 Task: Disable all dependabot security updates in the code security and analysis section.
Action: Mouse moved to (1187, 140)
Screenshot: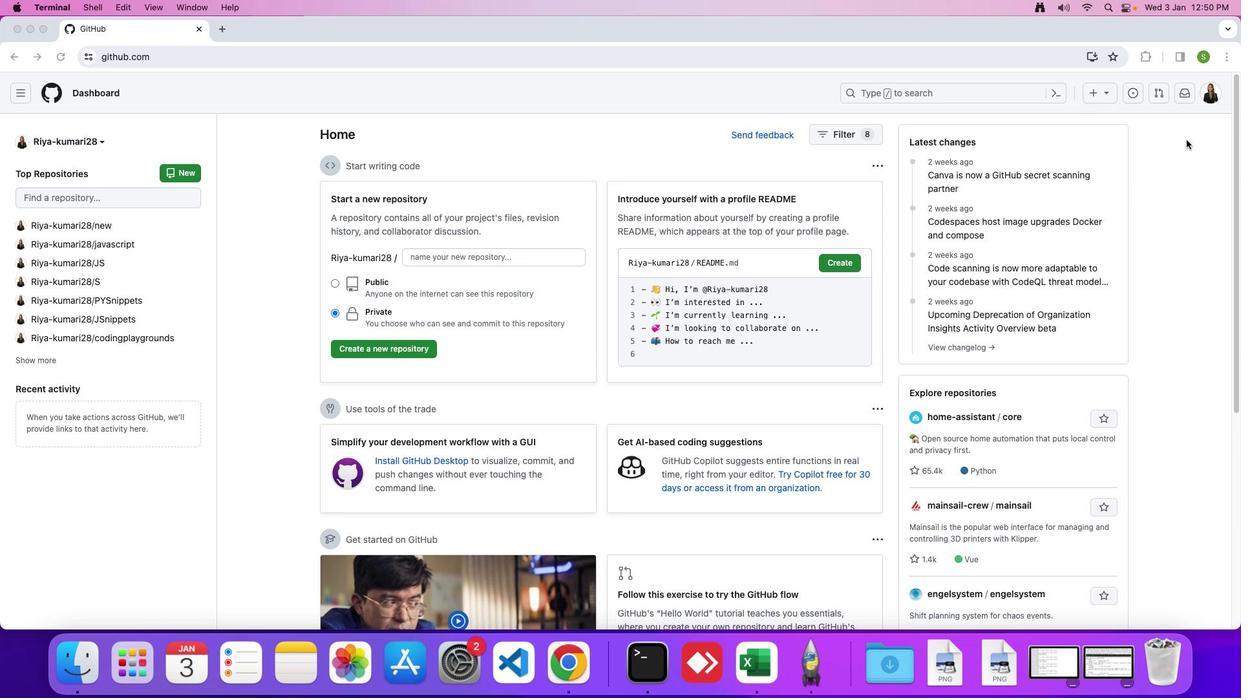 
Action: Mouse pressed left at (1187, 140)
Screenshot: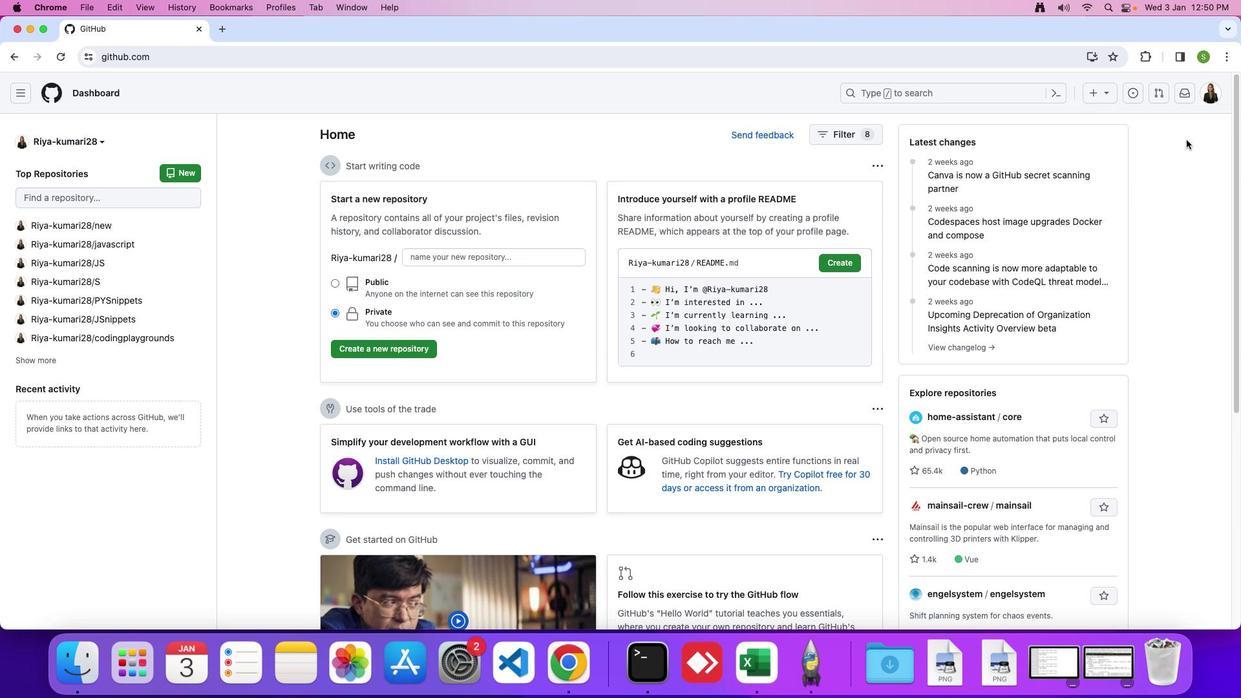 
Action: Mouse moved to (1214, 88)
Screenshot: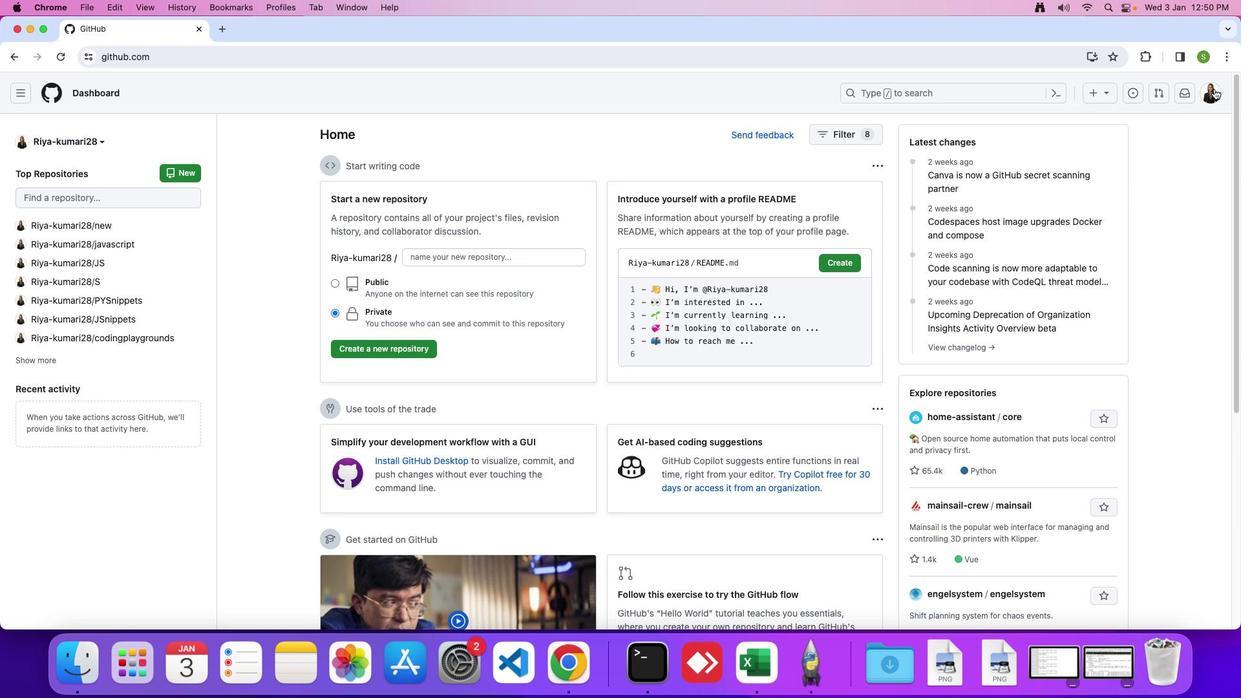 
Action: Mouse pressed left at (1214, 88)
Screenshot: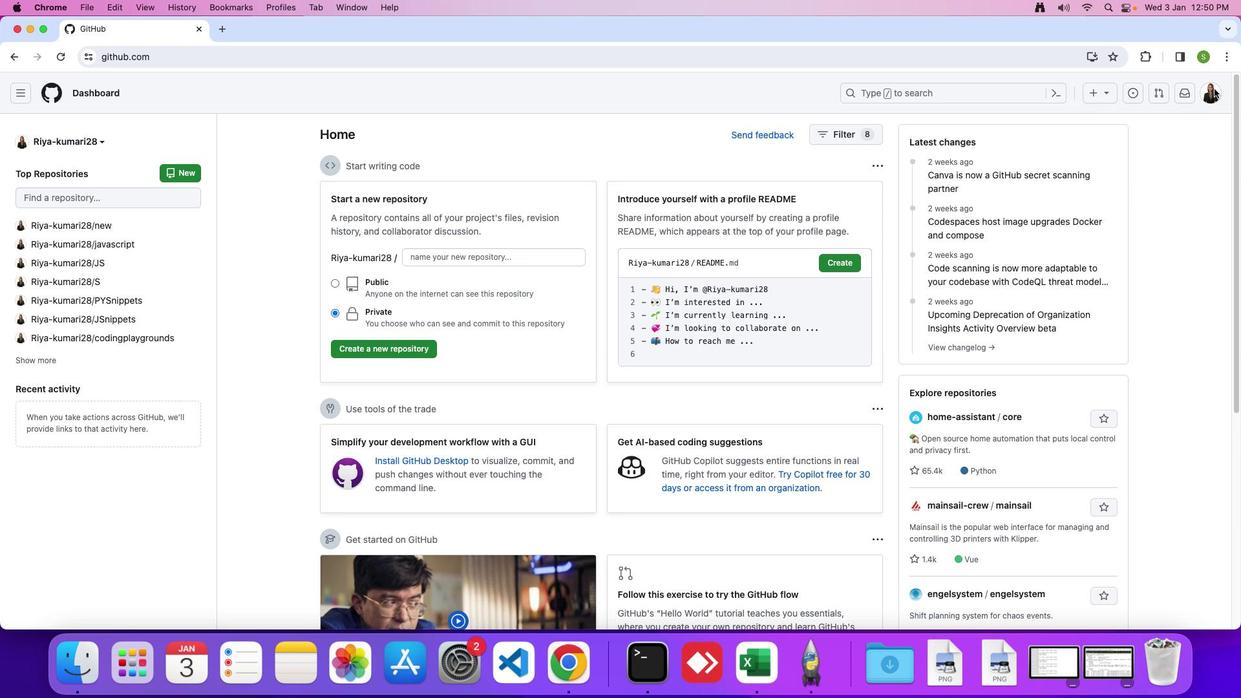 
Action: Mouse moved to (1101, 446)
Screenshot: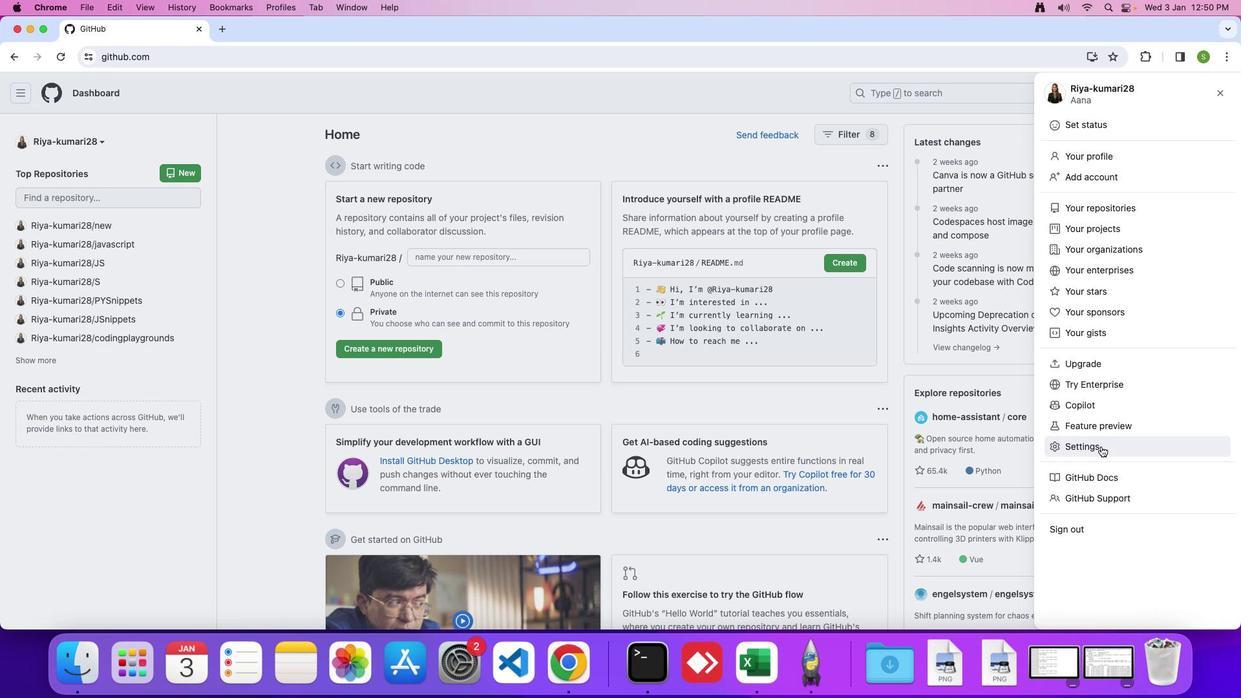 
Action: Mouse pressed left at (1101, 446)
Screenshot: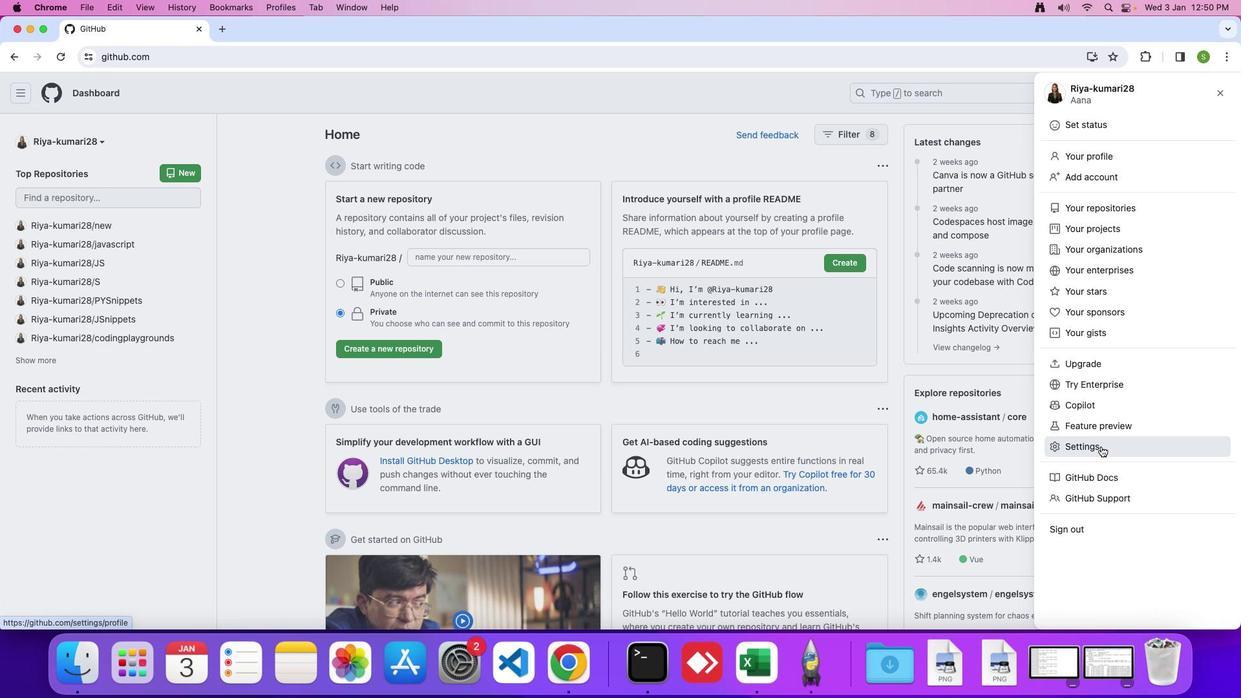 
Action: Mouse moved to (394, 427)
Screenshot: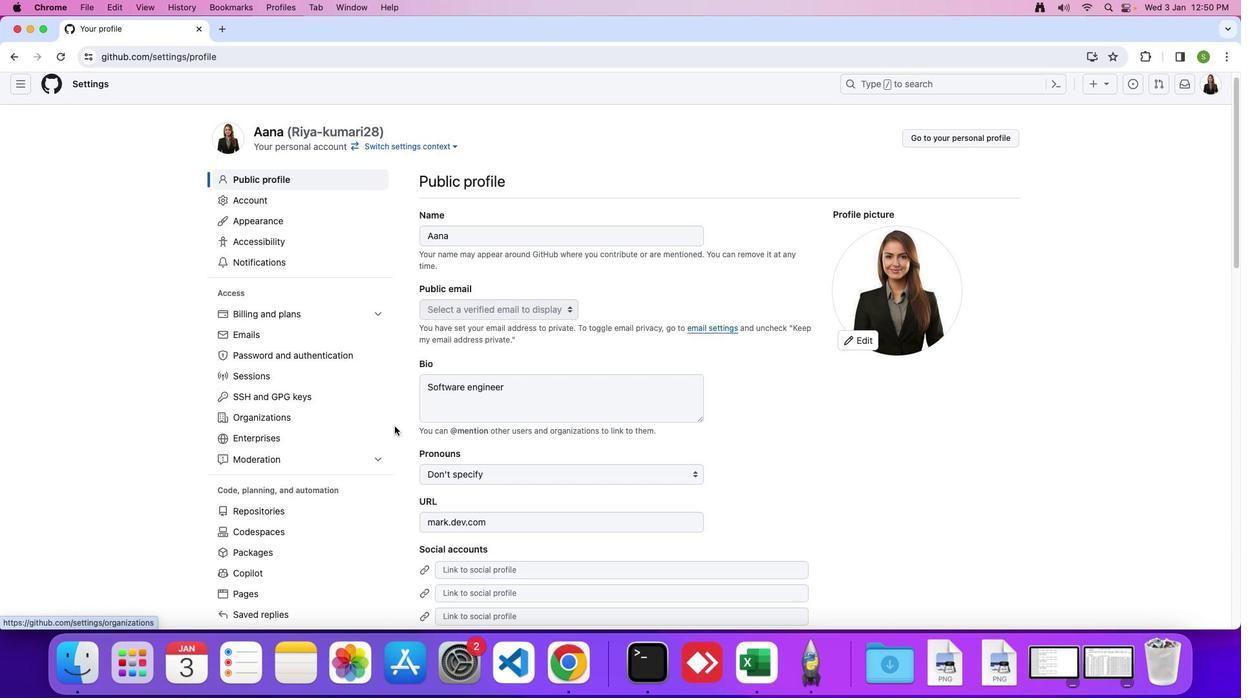 
Action: Mouse scrolled (394, 427) with delta (0, 0)
Screenshot: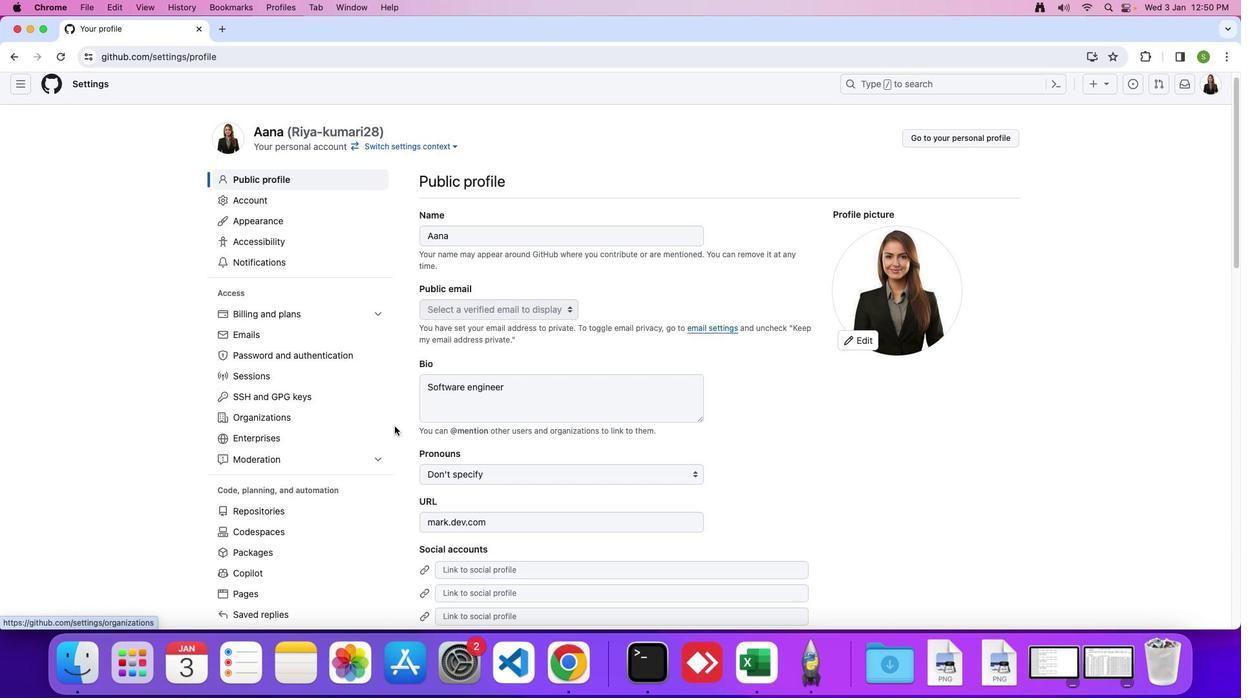 
Action: Mouse moved to (394, 426)
Screenshot: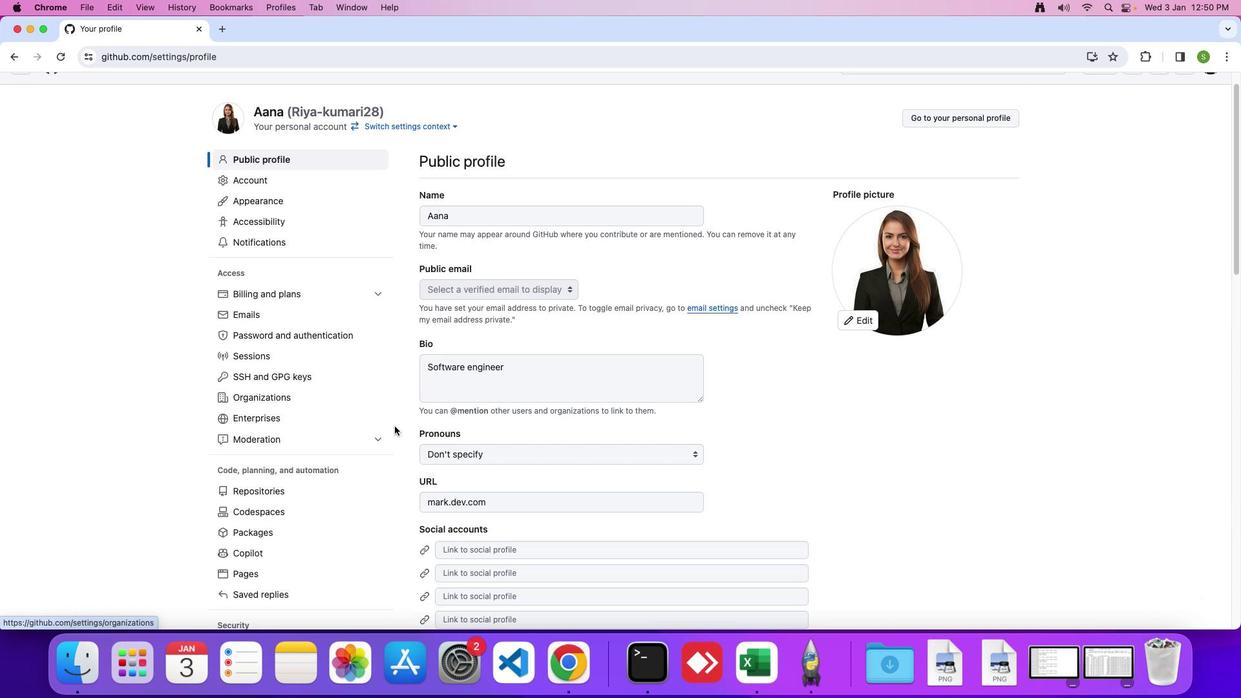 
Action: Mouse scrolled (394, 426) with delta (0, 0)
Screenshot: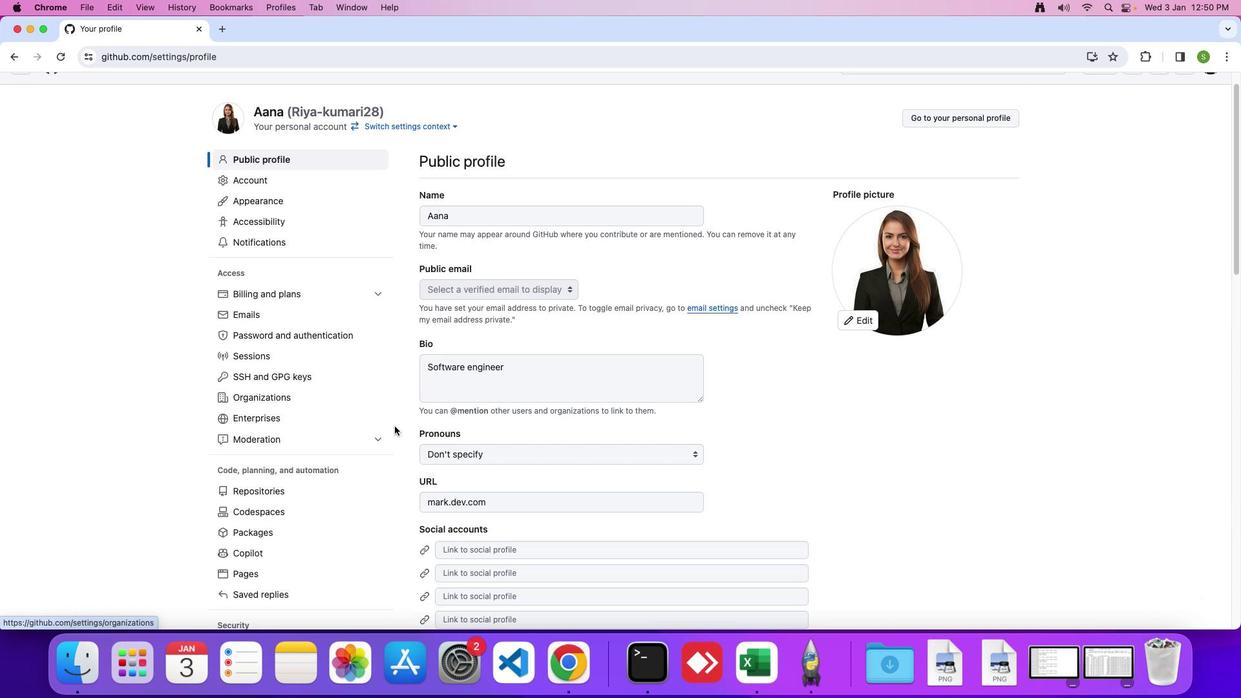 
Action: Mouse moved to (394, 426)
Screenshot: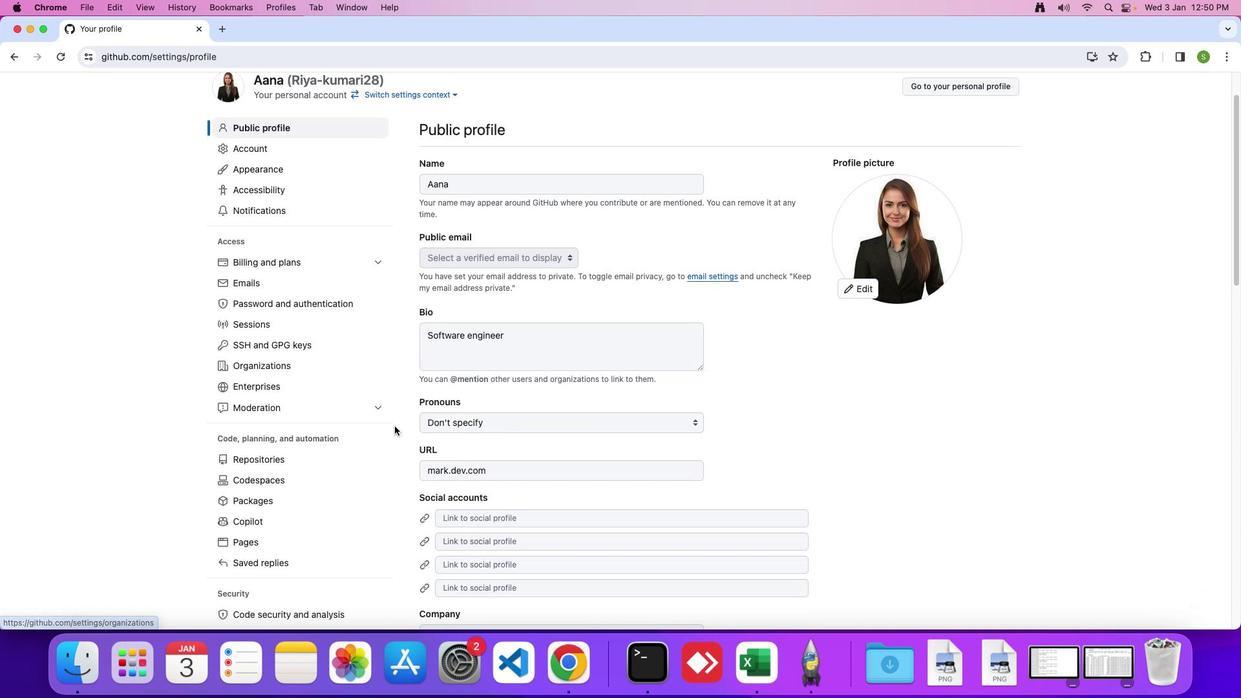 
Action: Mouse scrolled (394, 426) with delta (0, -1)
Screenshot: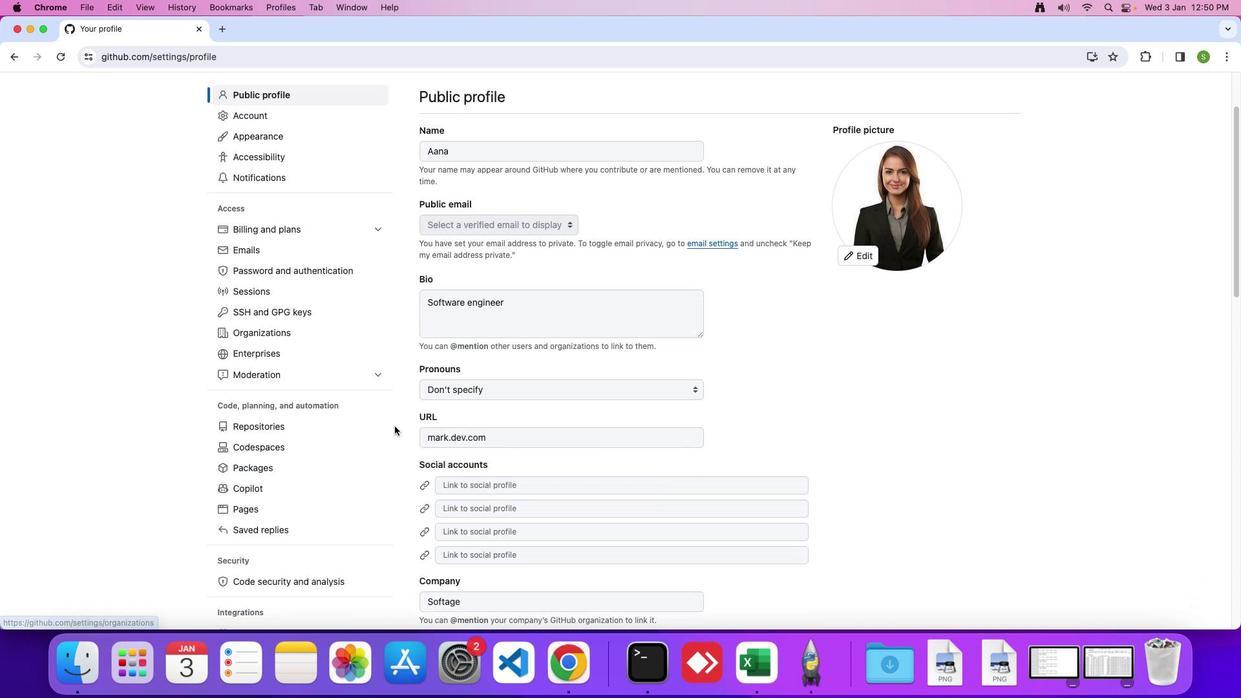 
Action: Mouse moved to (393, 426)
Screenshot: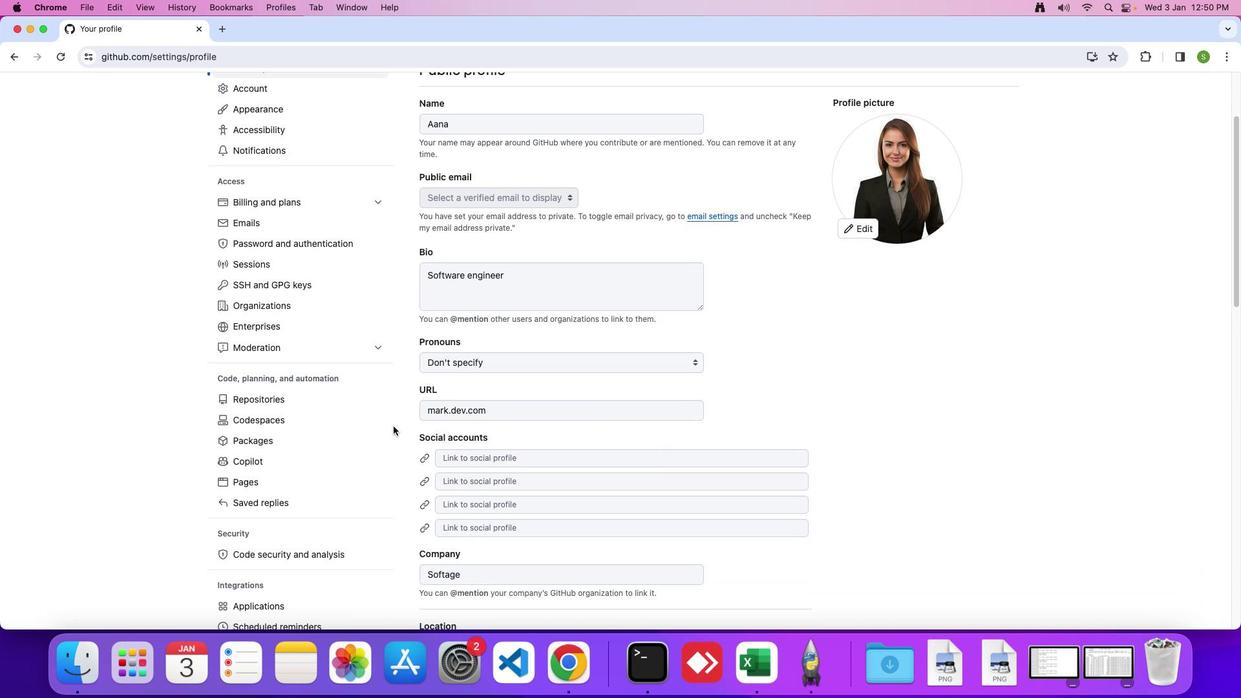 
Action: Mouse scrolled (393, 426) with delta (0, 0)
Screenshot: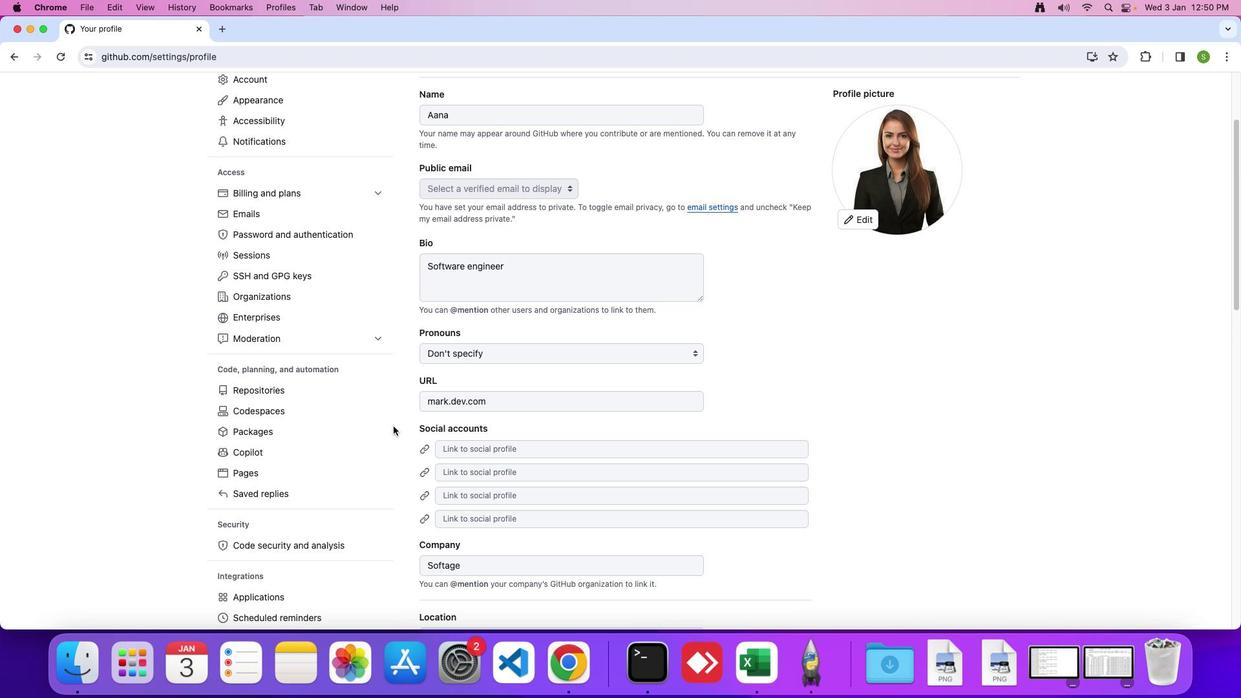 
Action: Mouse moved to (393, 426)
Screenshot: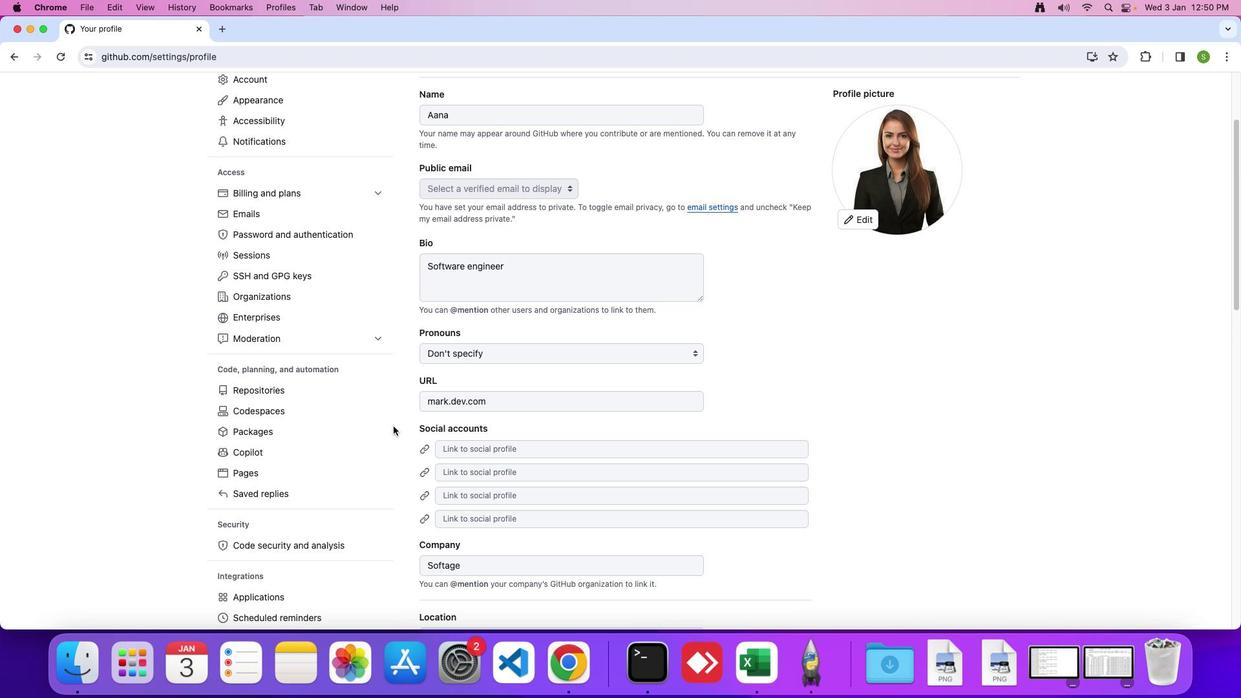 
Action: Mouse scrolled (393, 426) with delta (0, 0)
Screenshot: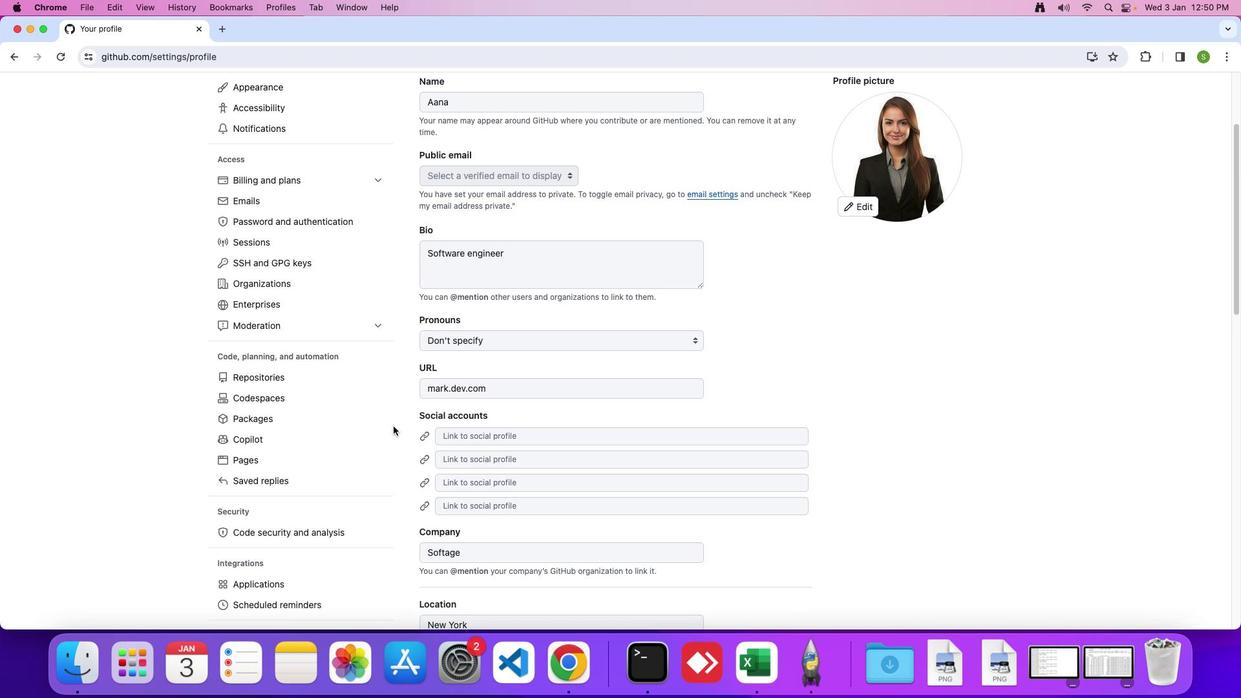
Action: Mouse scrolled (393, 426) with delta (0, -1)
Screenshot: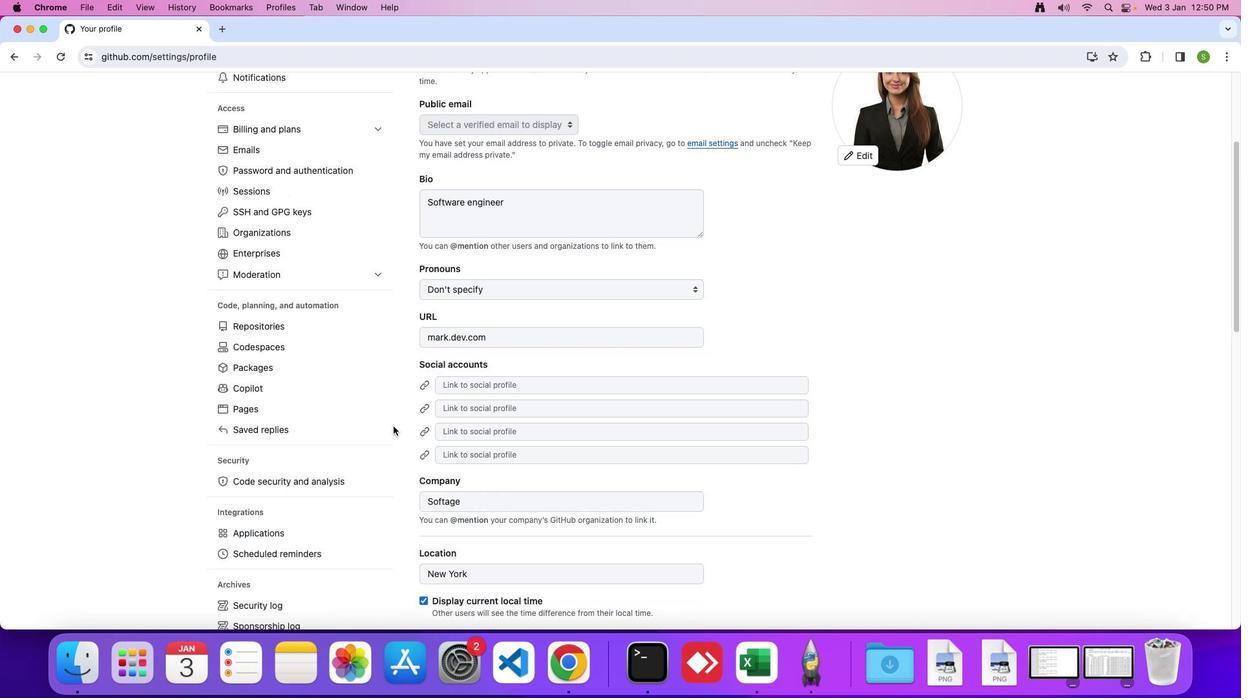 
Action: Mouse moved to (322, 452)
Screenshot: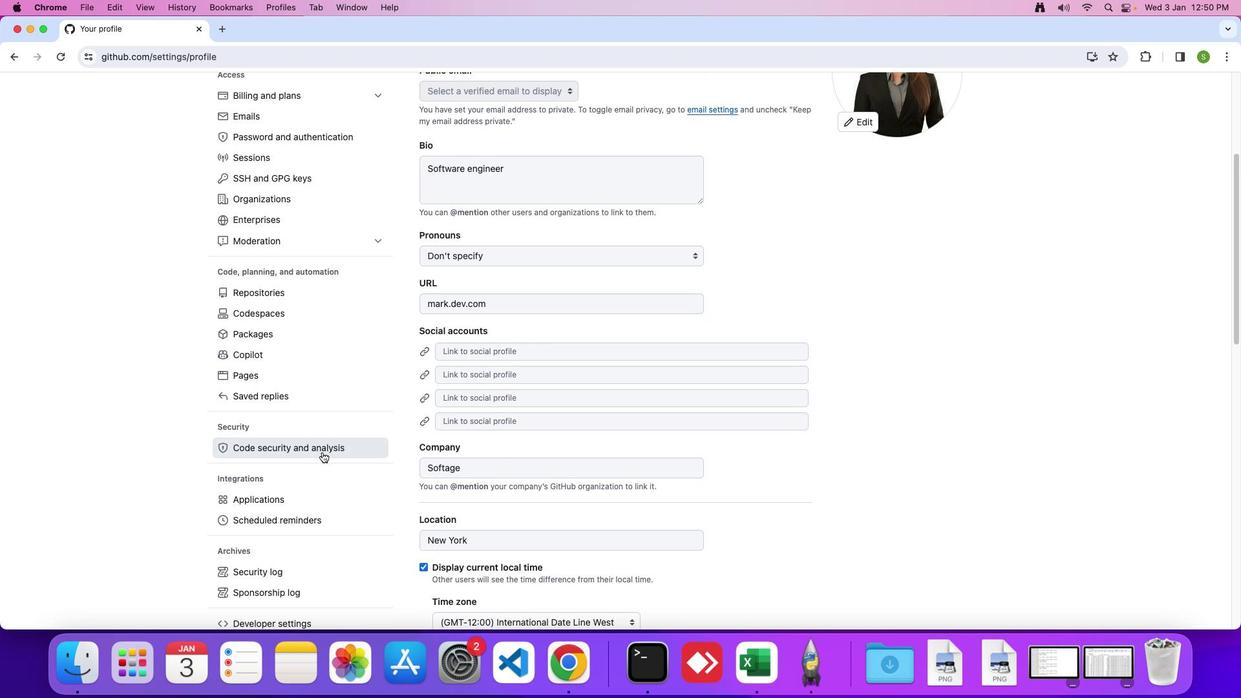 
Action: Mouse pressed left at (322, 452)
Screenshot: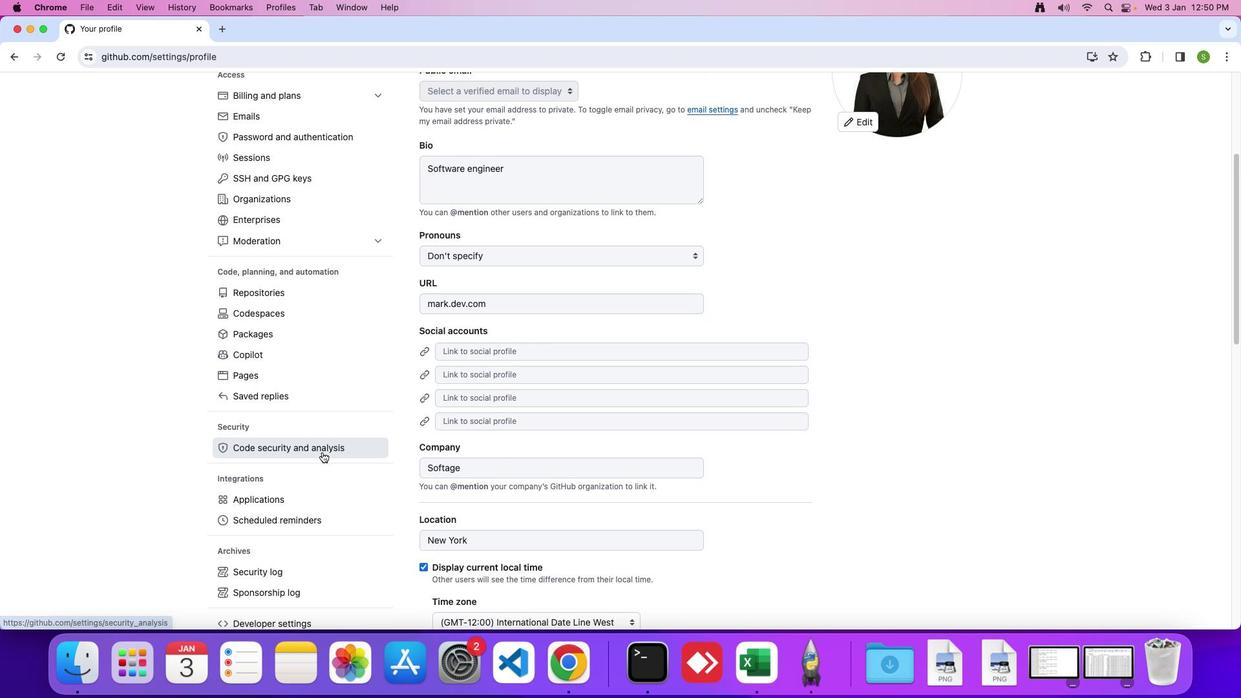 
Action: Mouse moved to (637, 453)
Screenshot: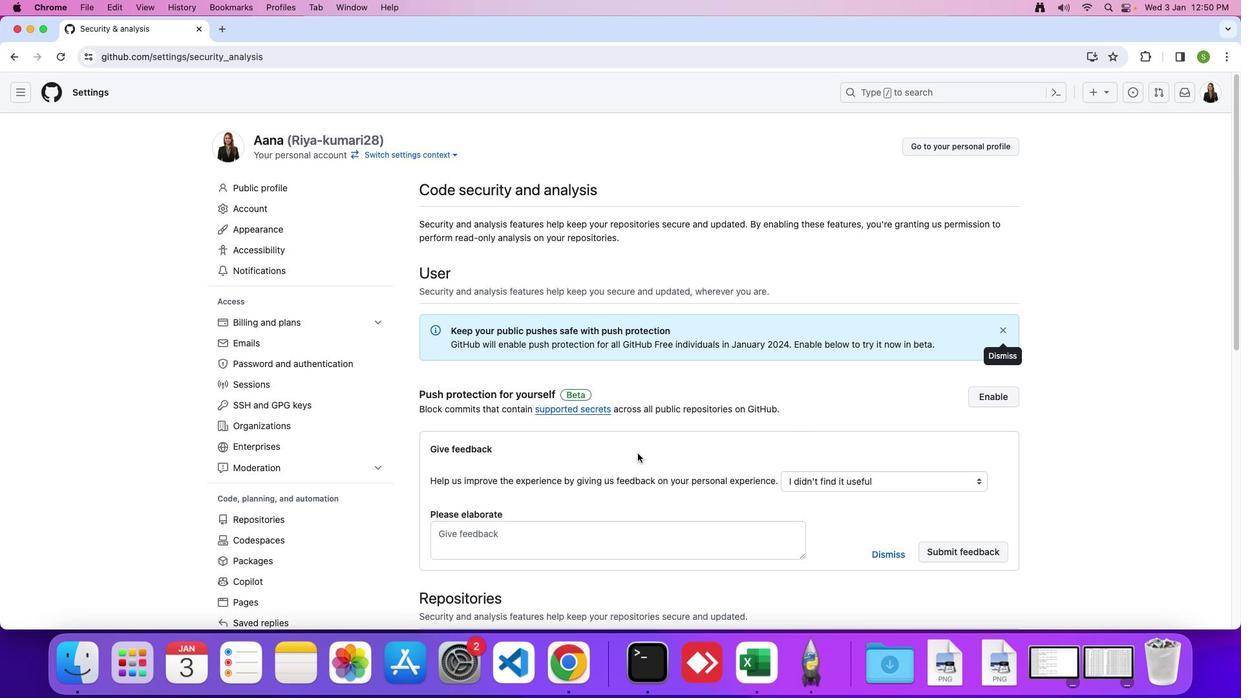 
Action: Mouse scrolled (637, 453) with delta (0, 0)
Screenshot: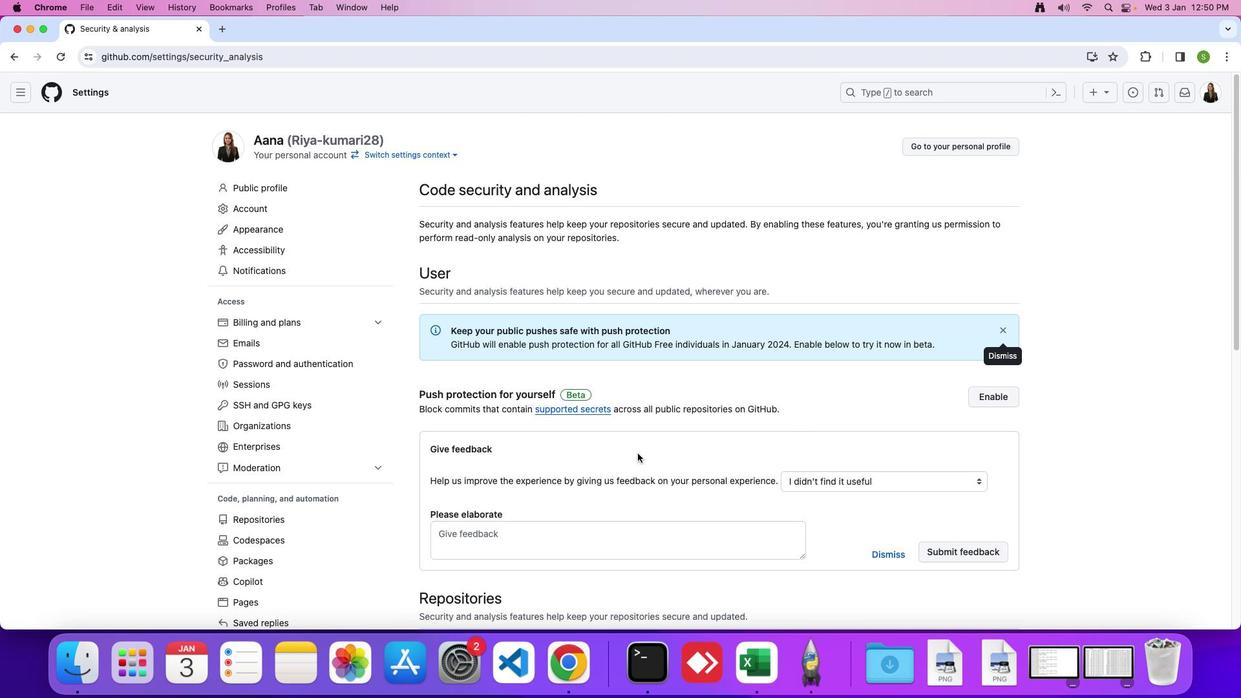 
Action: Mouse scrolled (637, 453) with delta (0, 0)
Screenshot: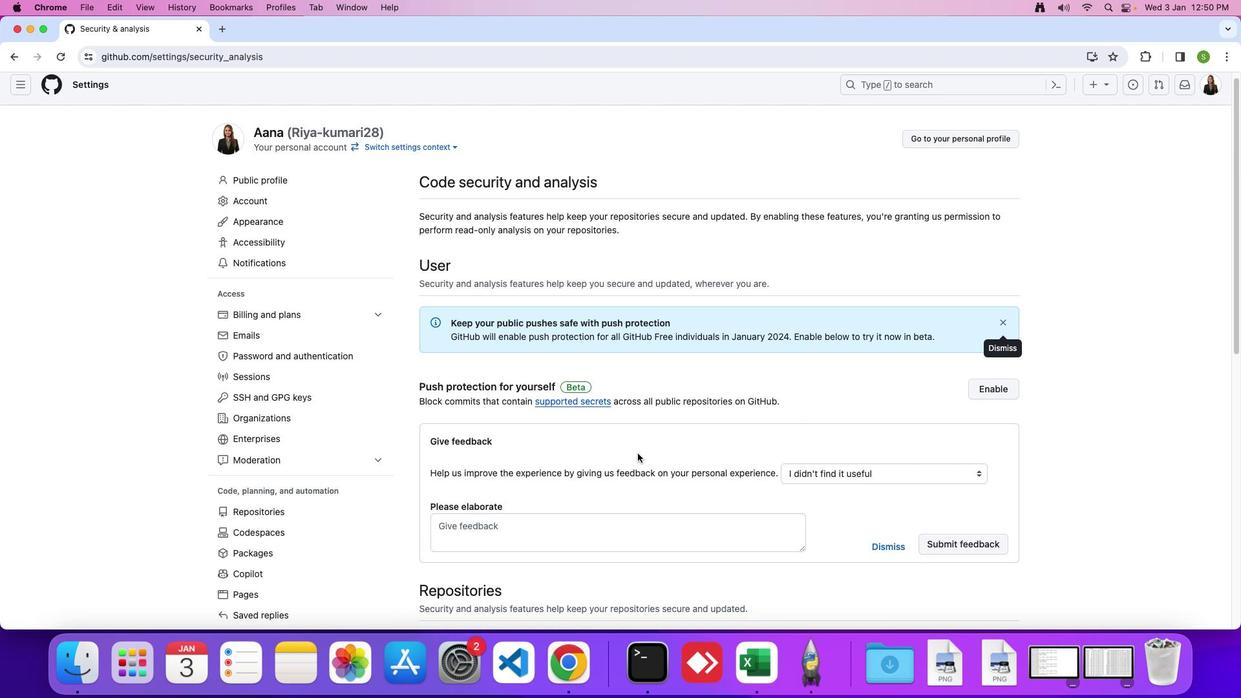
Action: Mouse scrolled (637, 453) with delta (0, -1)
Screenshot: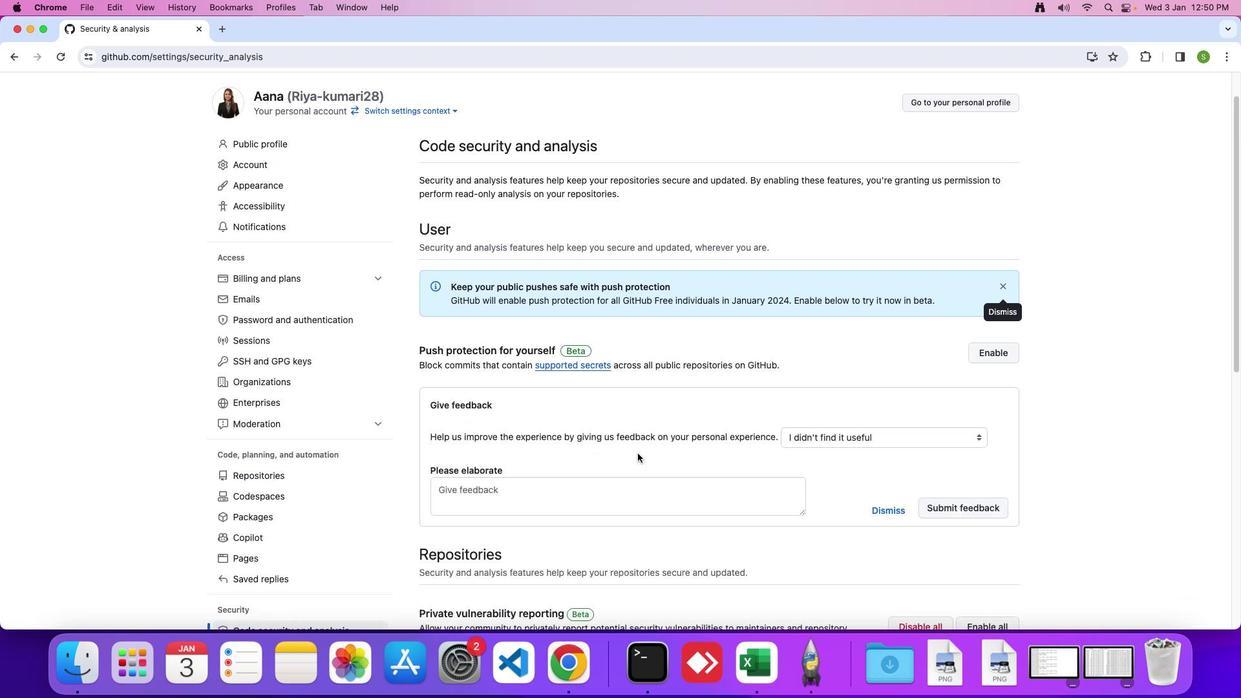 
Action: Mouse scrolled (637, 453) with delta (0, 0)
Screenshot: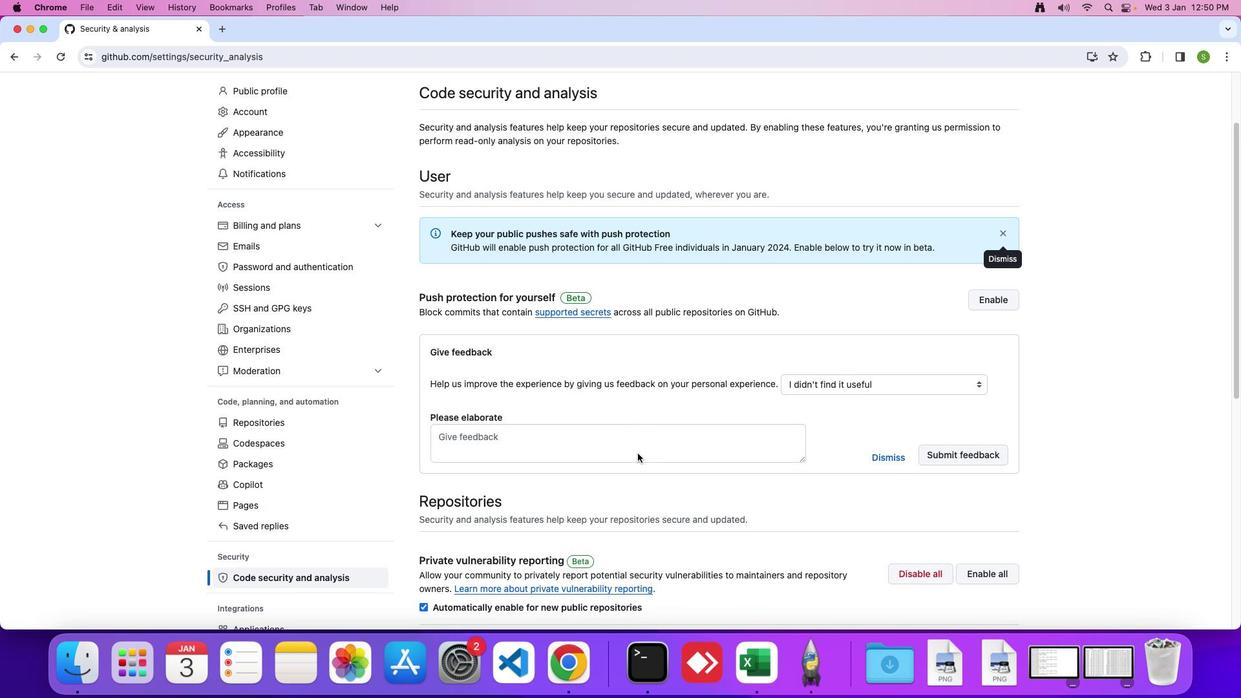 
Action: Mouse scrolled (637, 453) with delta (0, 0)
Screenshot: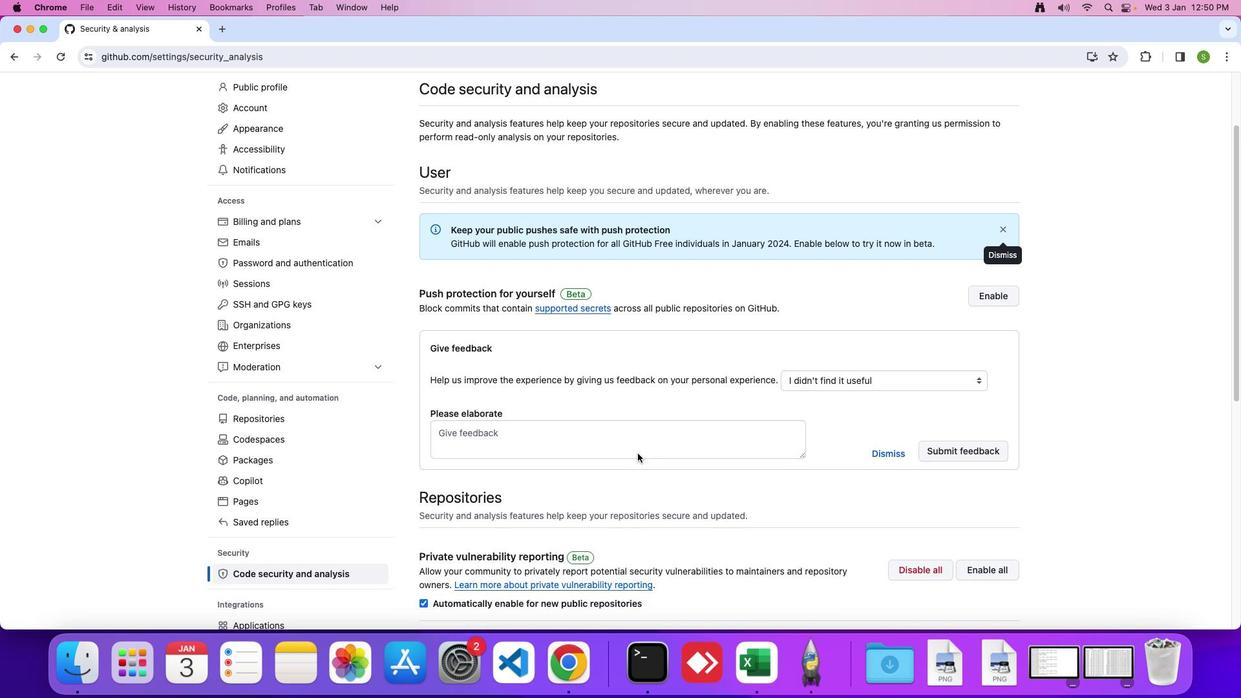 
Action: Mouse scrolled (637, 453) with delta (0, -1)
Screenshot: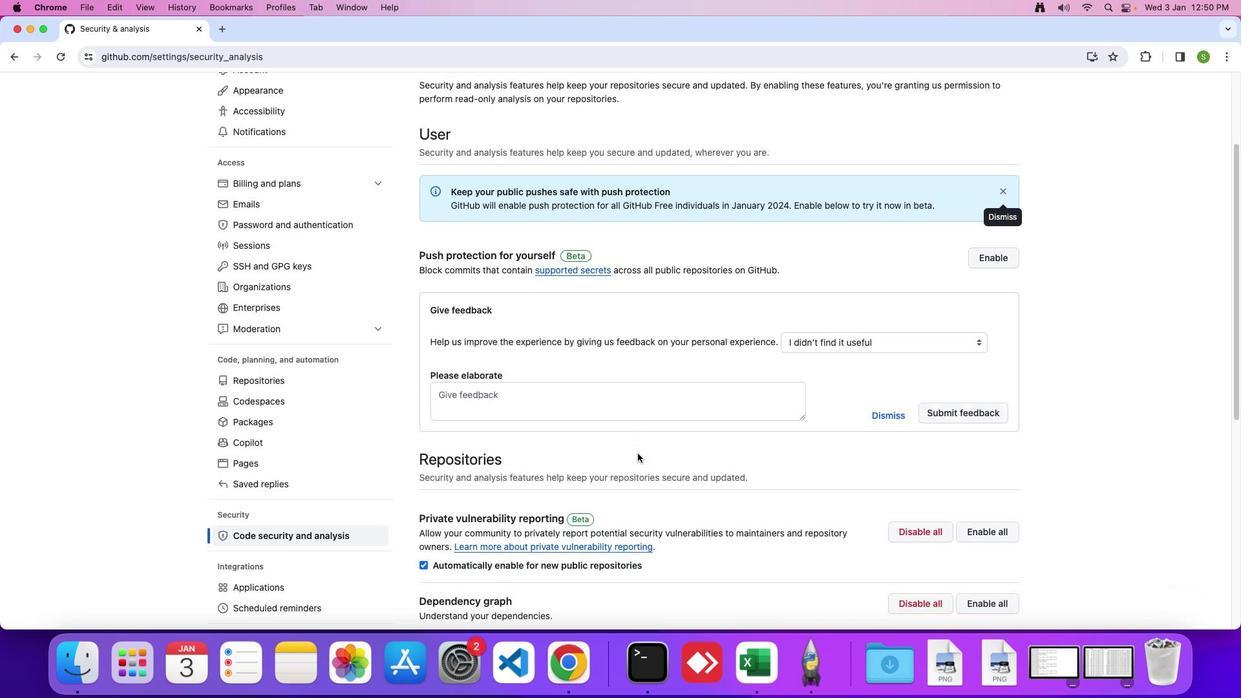 
Action: Mouse scrolled (637, 453) with delta (0, -2)
Screenshot: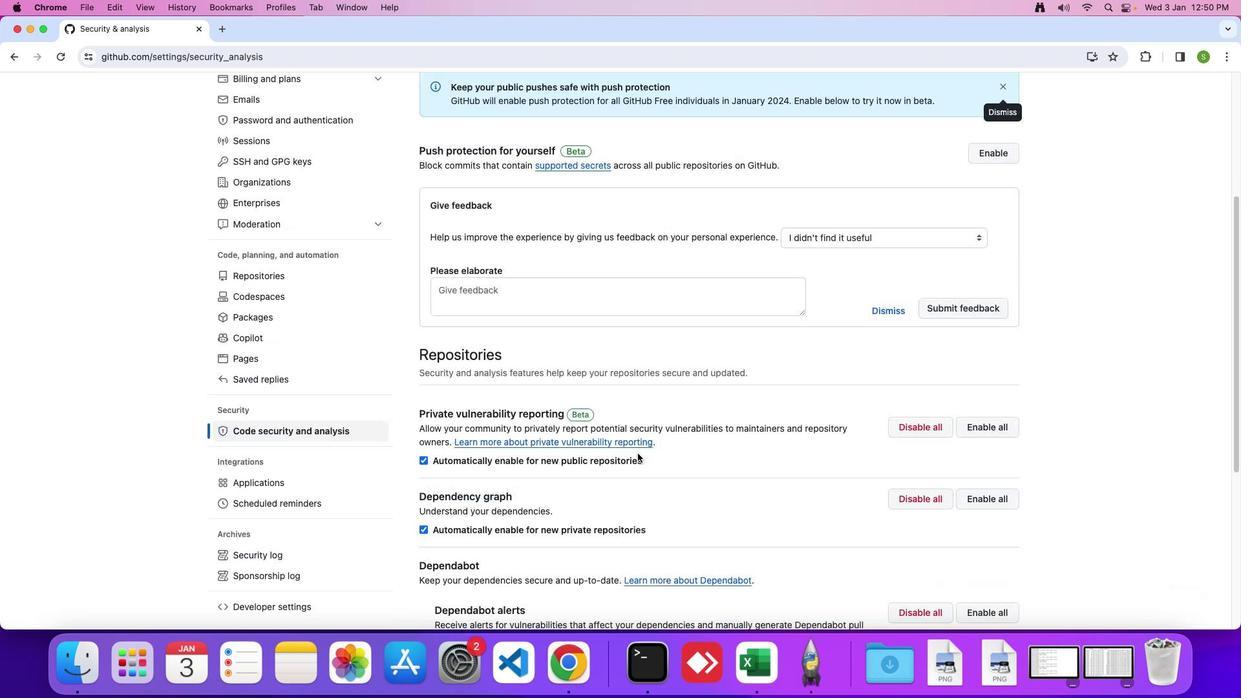 
Action: Mouse moved to (637, 453)
Screenshot: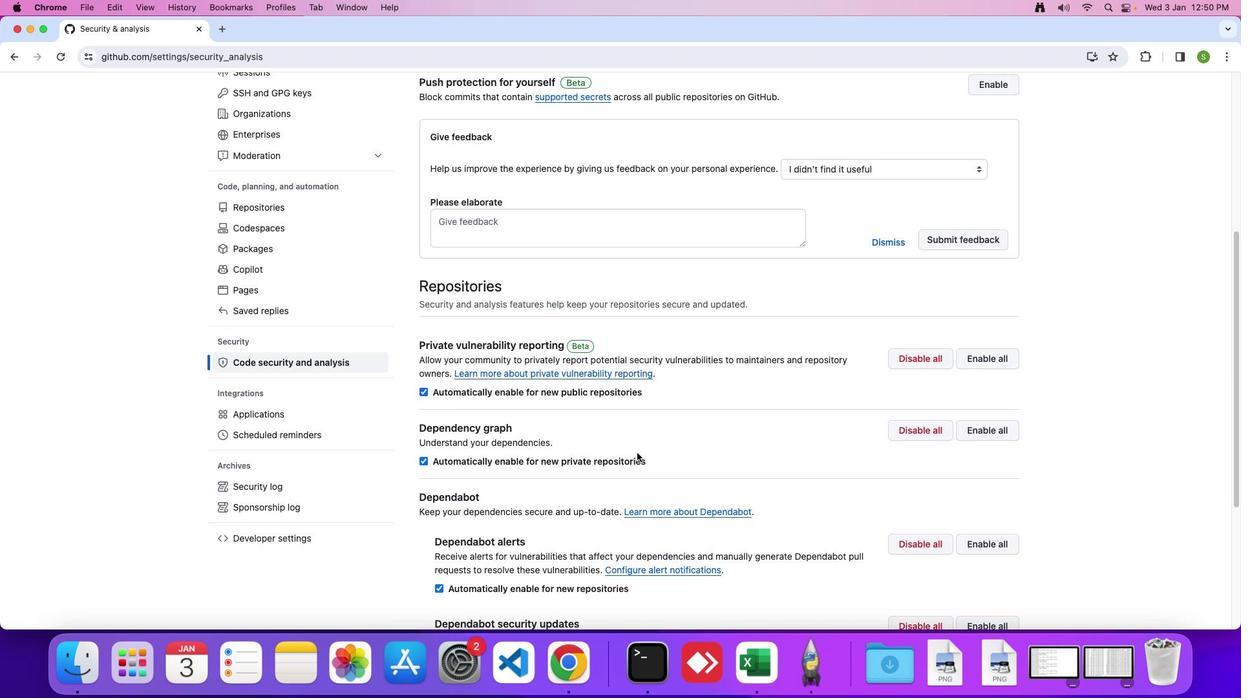 
Action: Mouse scrolled (637, 453) with delta (0, 0)
Screenshot: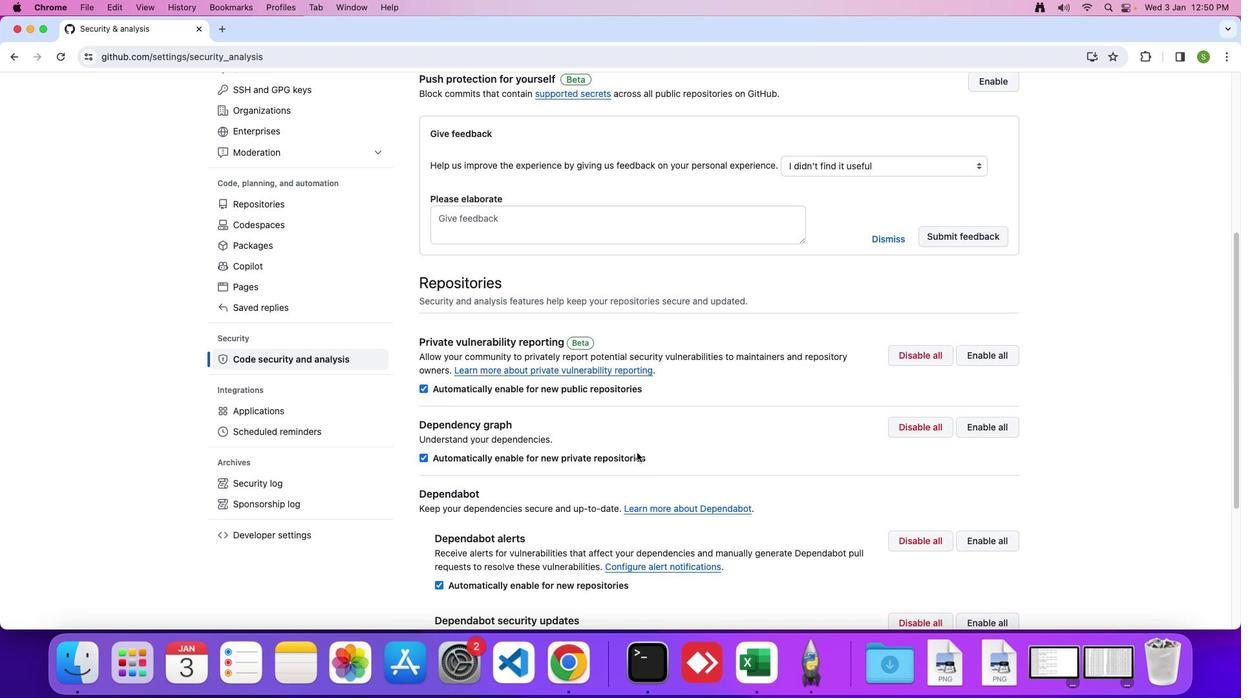 
Action: Mouse moved to (637, 453)
Screenshot: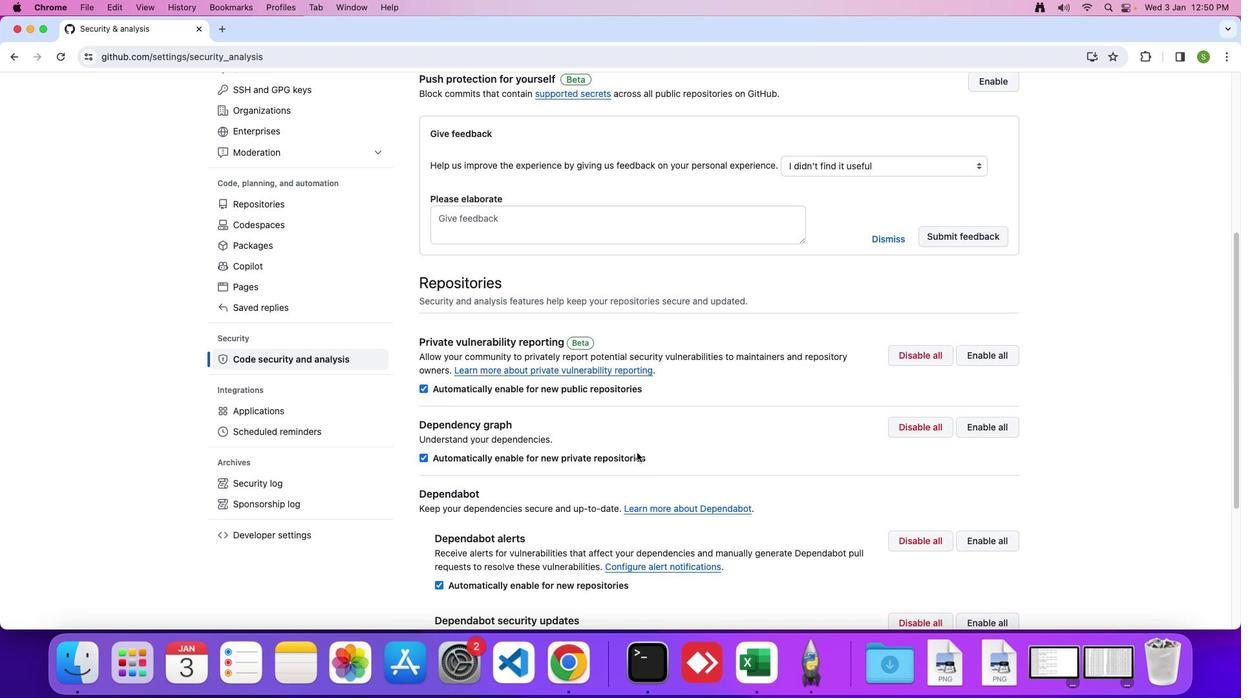 
Action: Mouse scrolled (637, 453) with delta (0, 0)
Screenshot: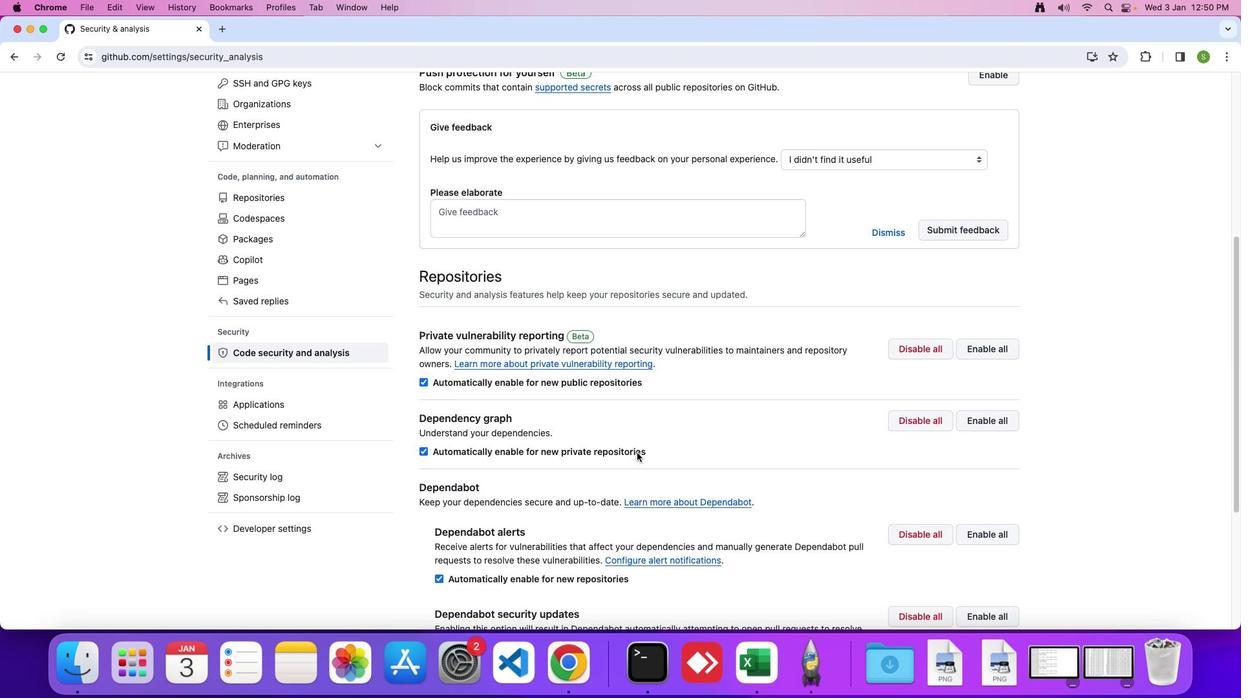 
Action: Mouse scrolled (637, 453) with delta (0, -1)
Screenshot: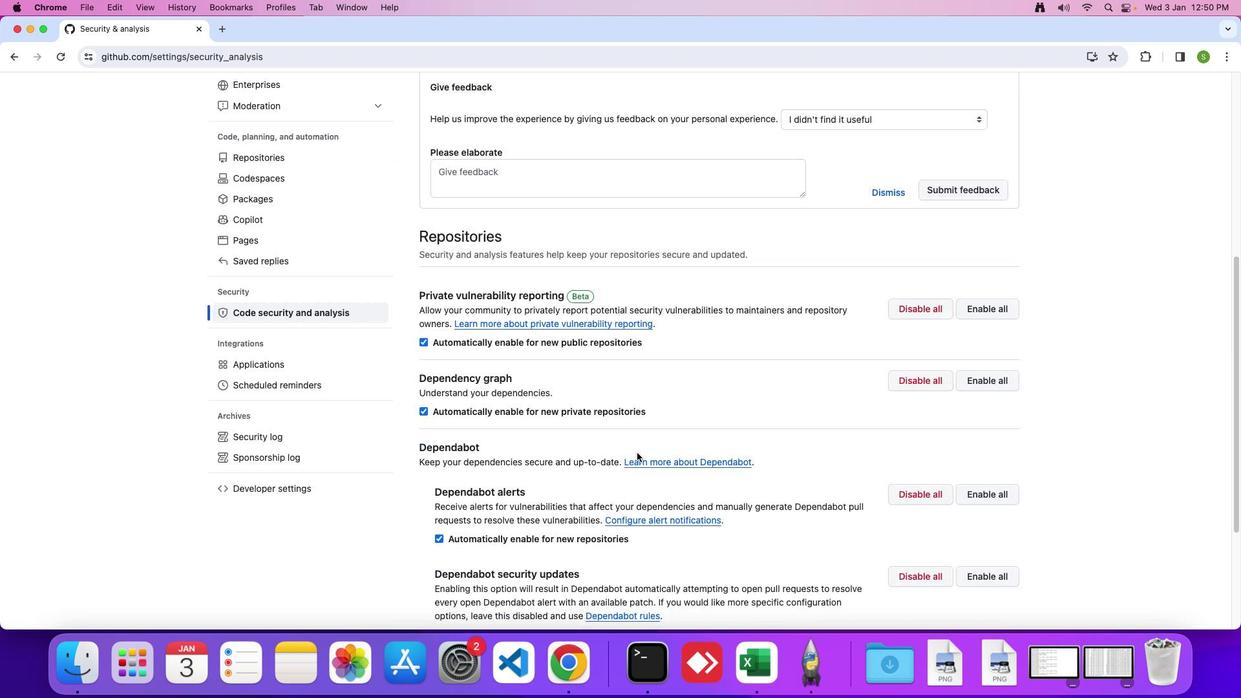 
Action: Mouse moved to (635, 452)
Screenshot: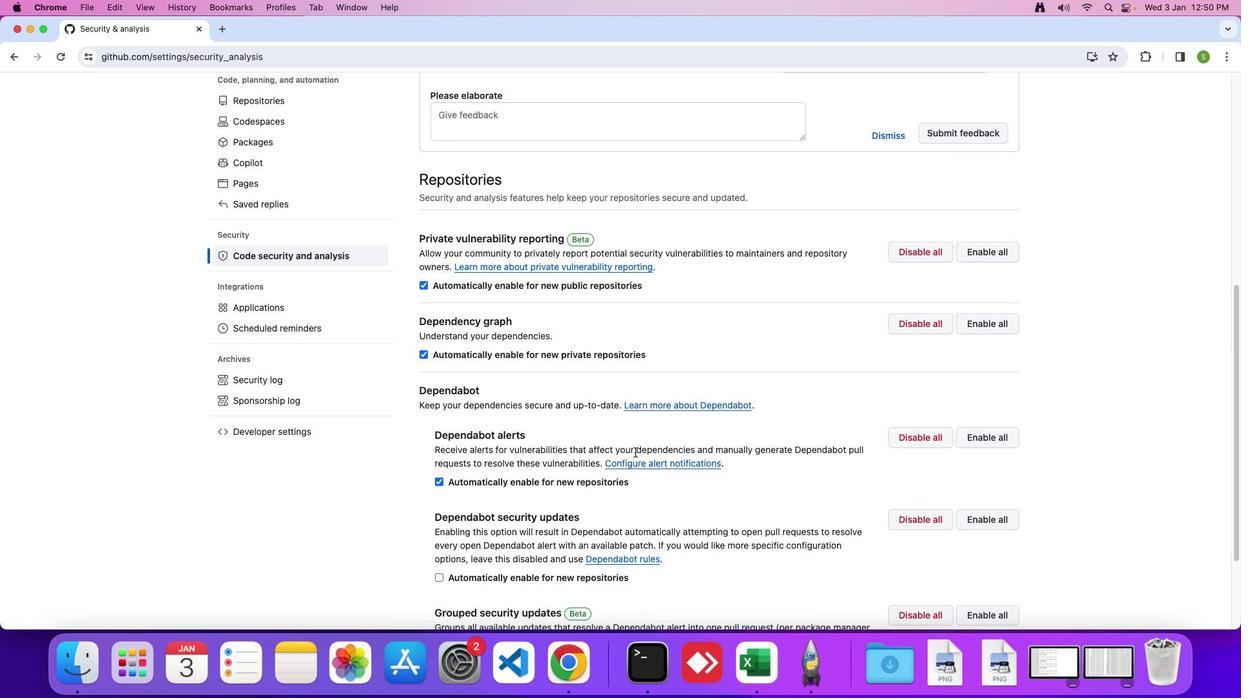 
Action: Mouse scrolled (635, 452) with delta (0, 0)
Screenshot: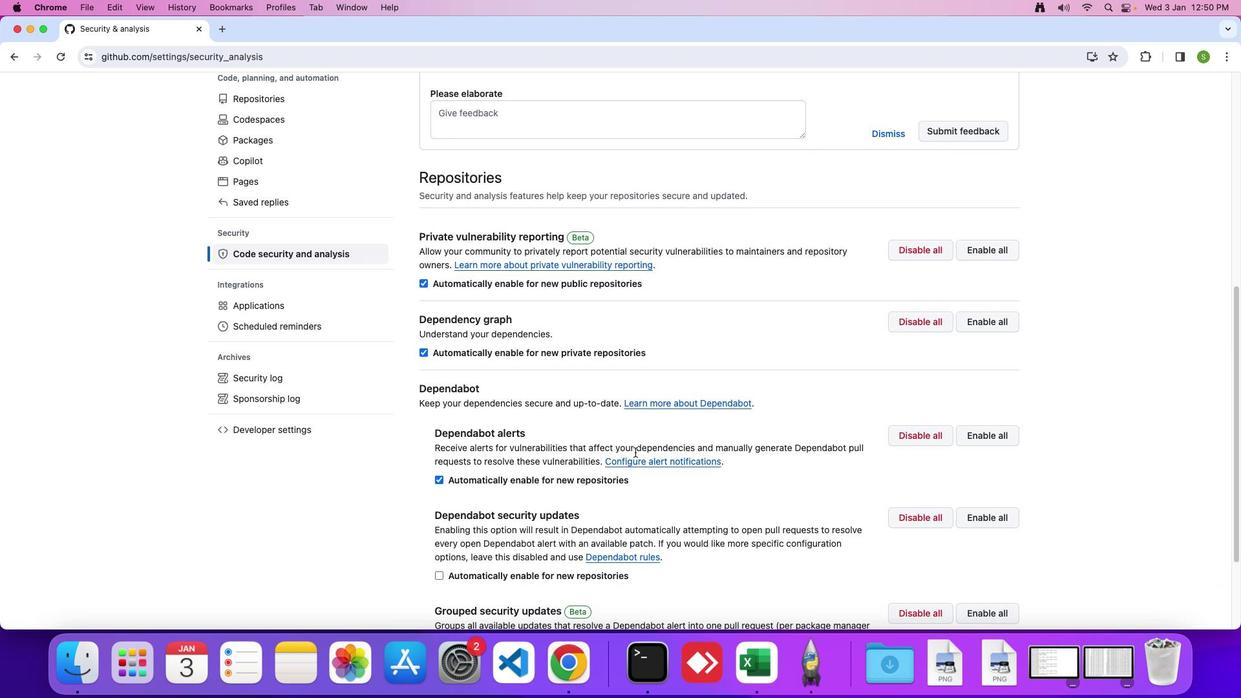 
Action: Mouse scrolled (635, 452) with delta (0, 0)
Screenshot: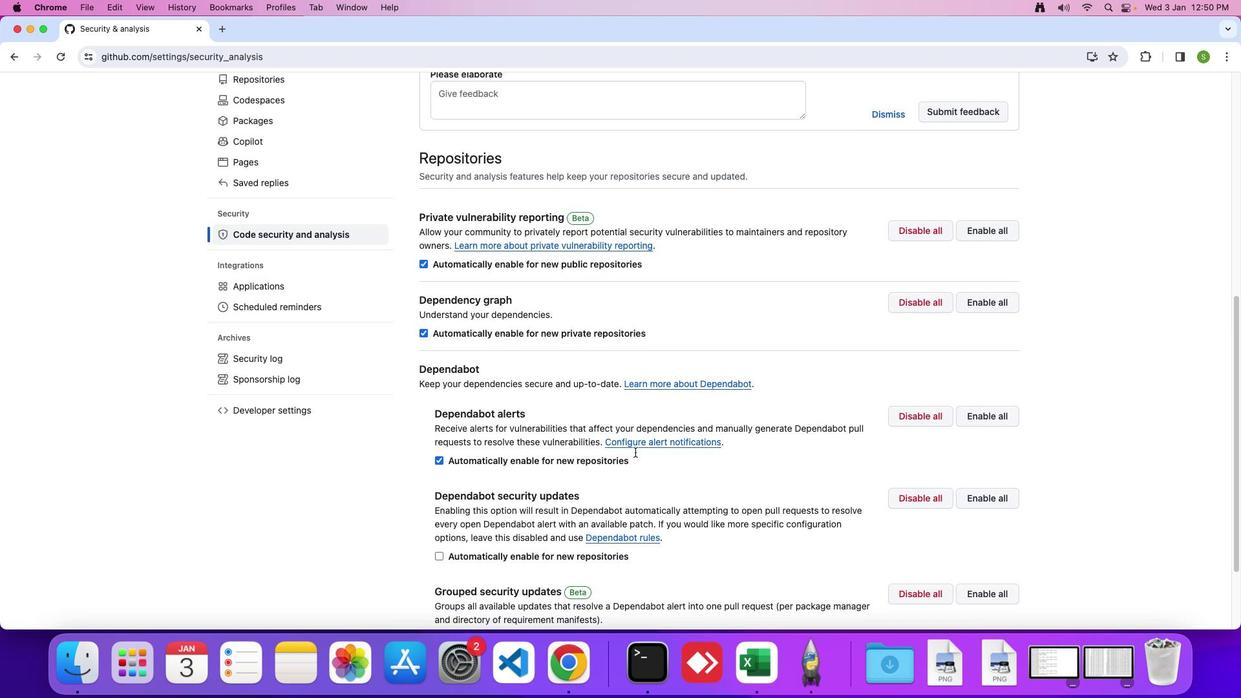 
Action: Mouse scrolled (635, 452) with delta (0, -1)
Screenshot: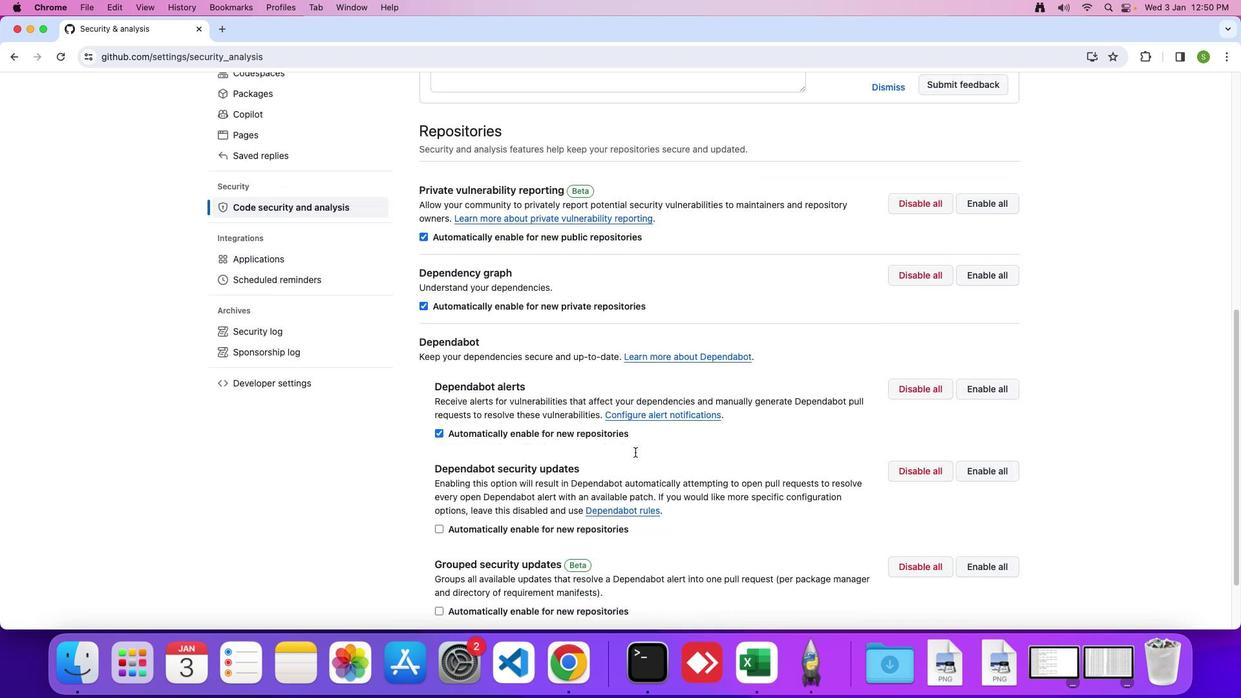 
Action: Mouse moved to (937, 406)
Screenshot: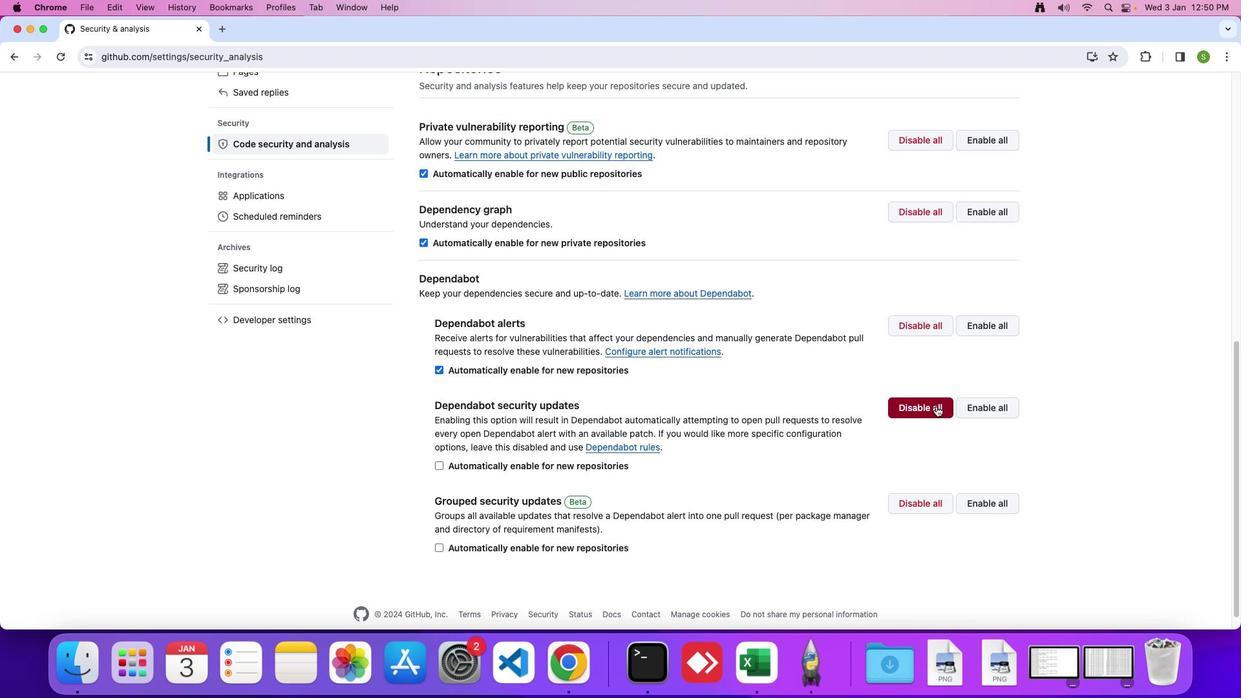 
Action: Mouse pressed left at (937, 406)
Screenshot: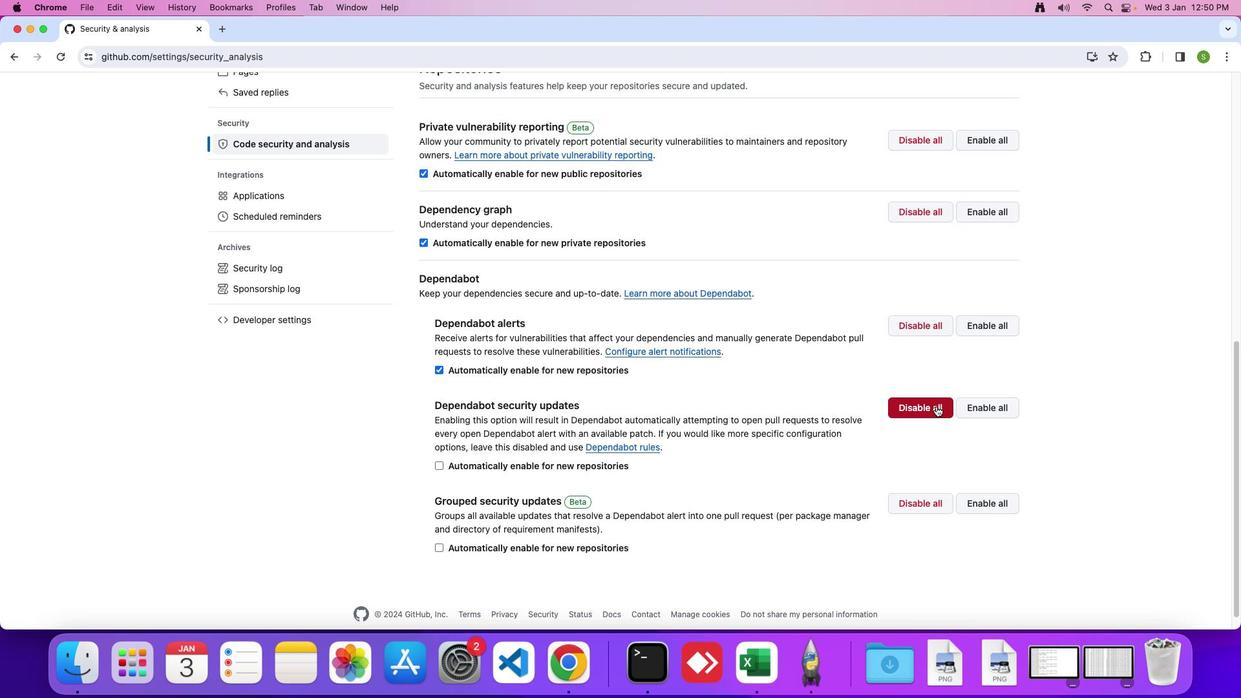 
Action: Mouse moved to (653, 256)
Screenshot: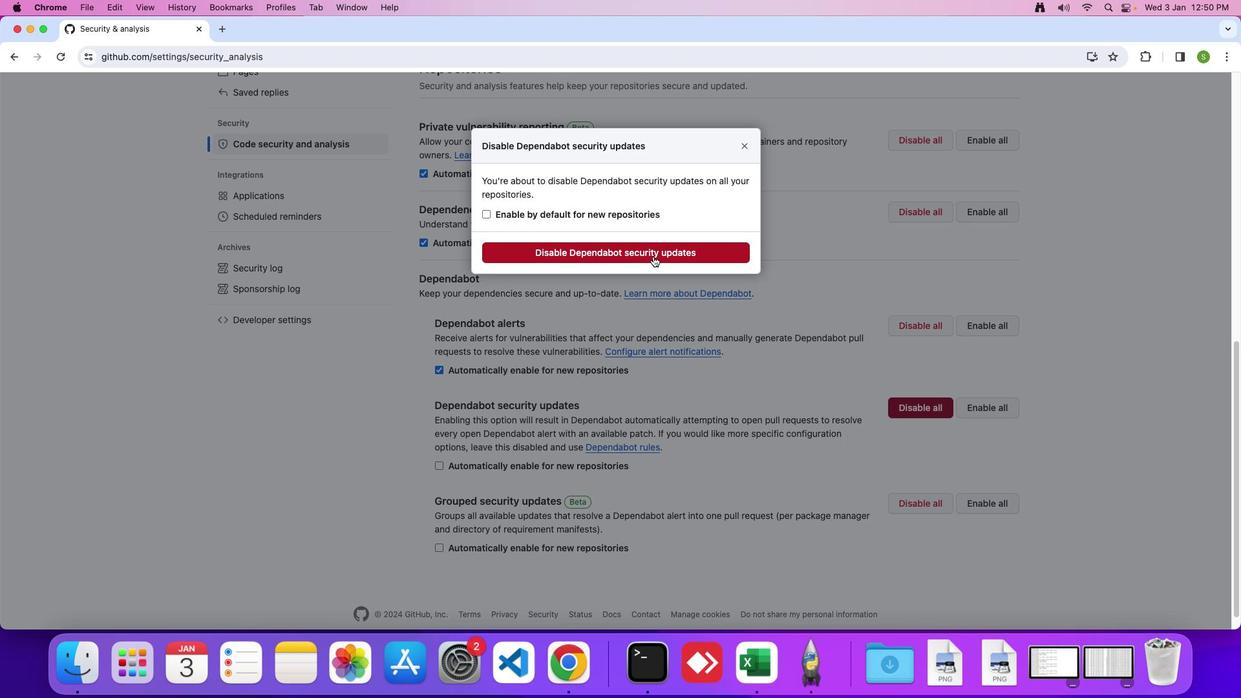 
Action: Mouse pressed left at (653, 256)
Screenshot: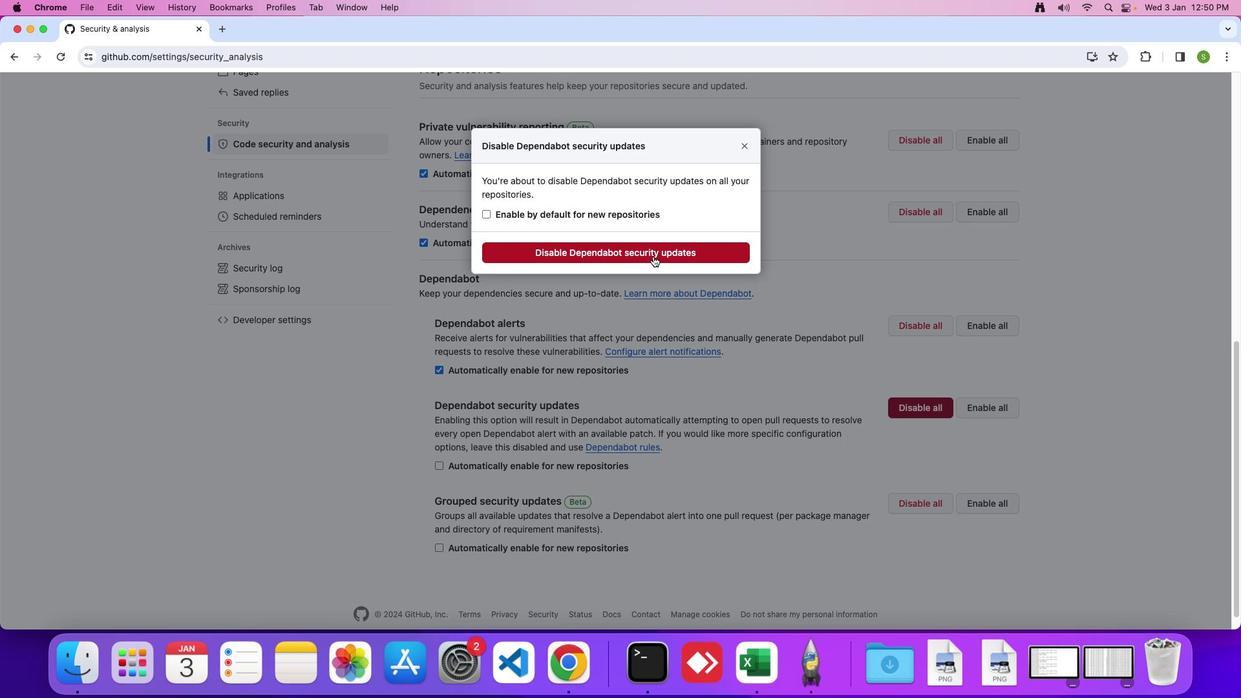 
Action: Mouse moved to (653, 256)
Screenshot: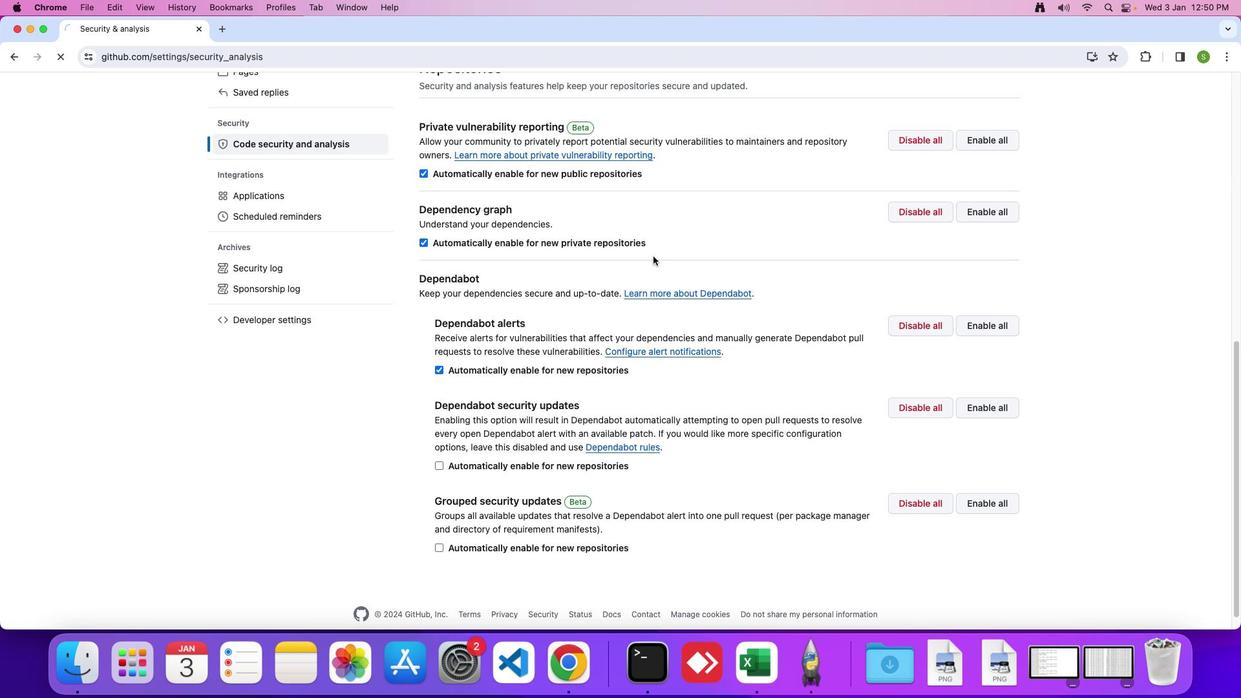 
